 Task: Set up a reminder for the blood donation drive.
Action: Mouse moved to (156, 246)
Screenshot: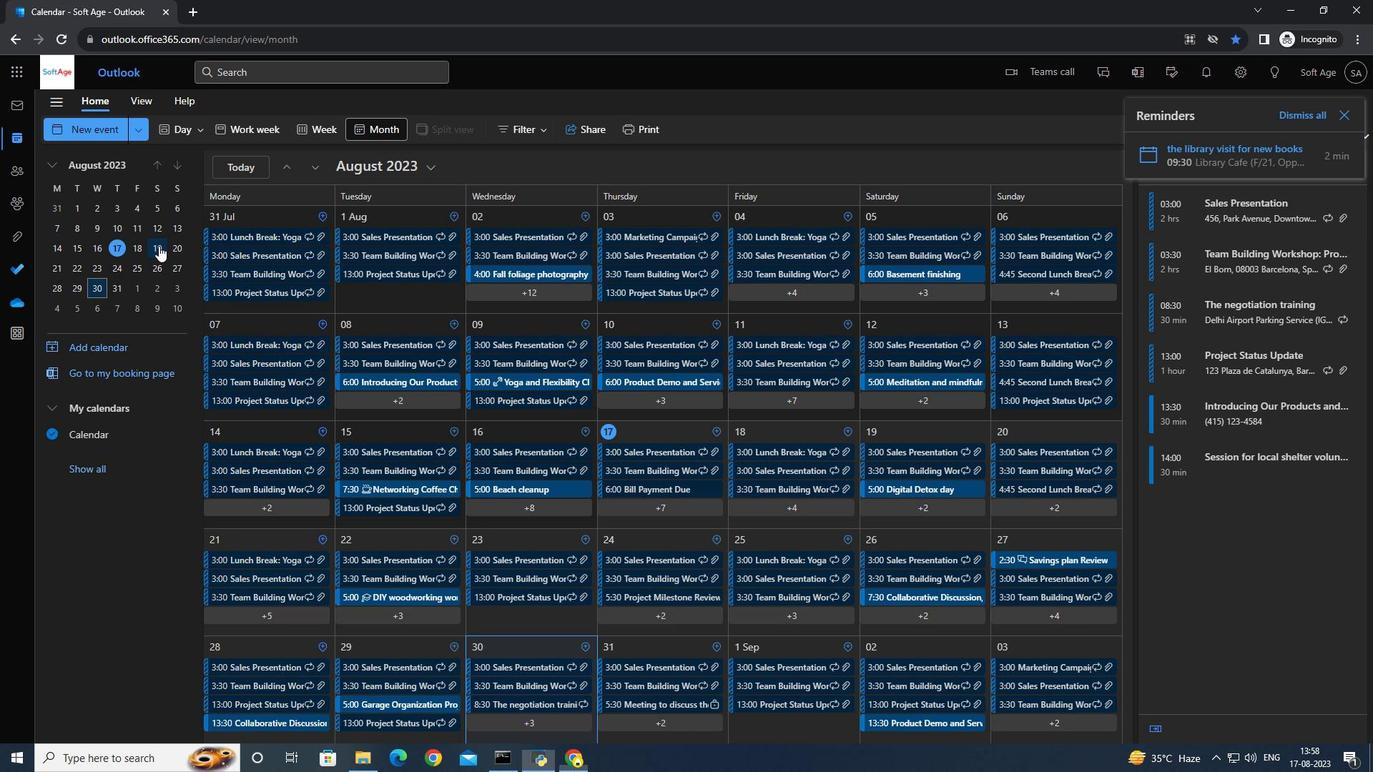 
Action: Mouse pressed left at (156, 246)
Screenshot: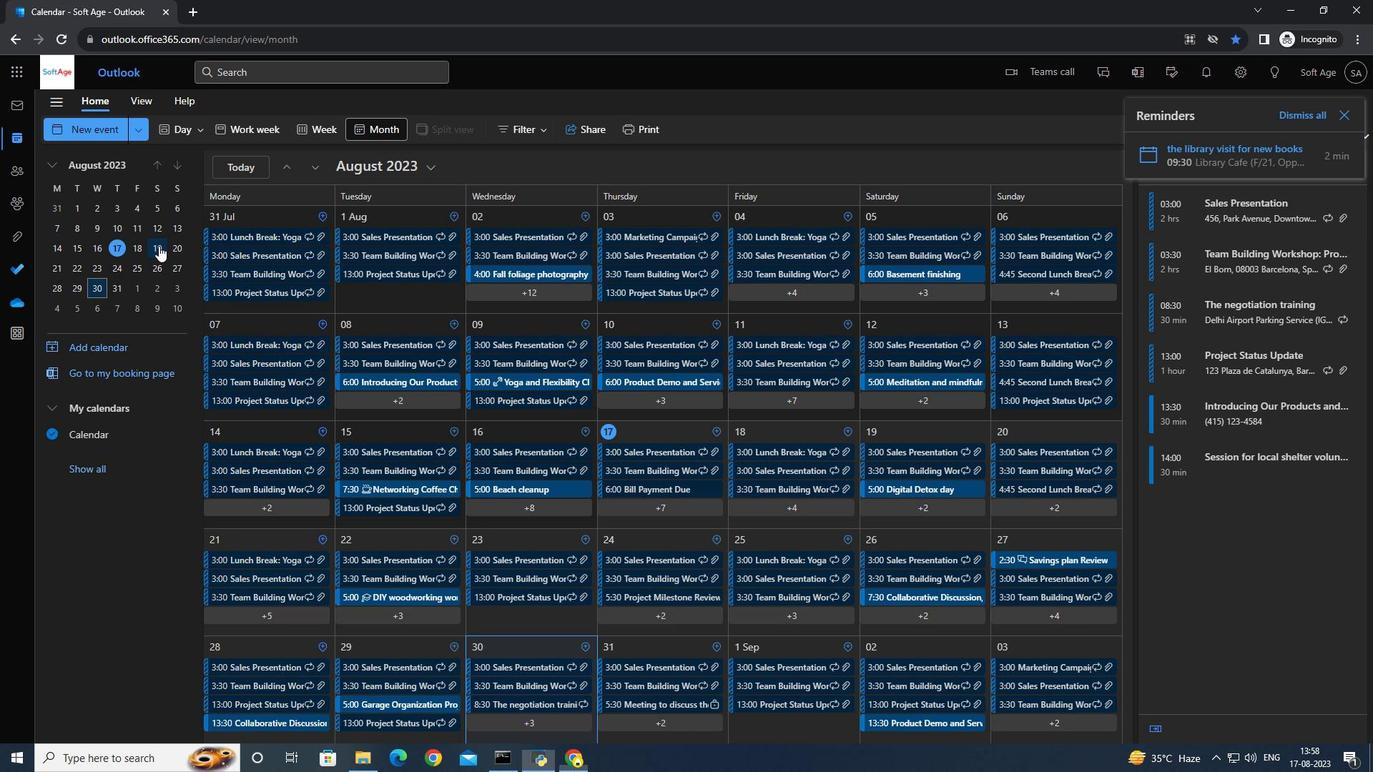 
Action: Mouse moved to (92, 130)
Screenshot: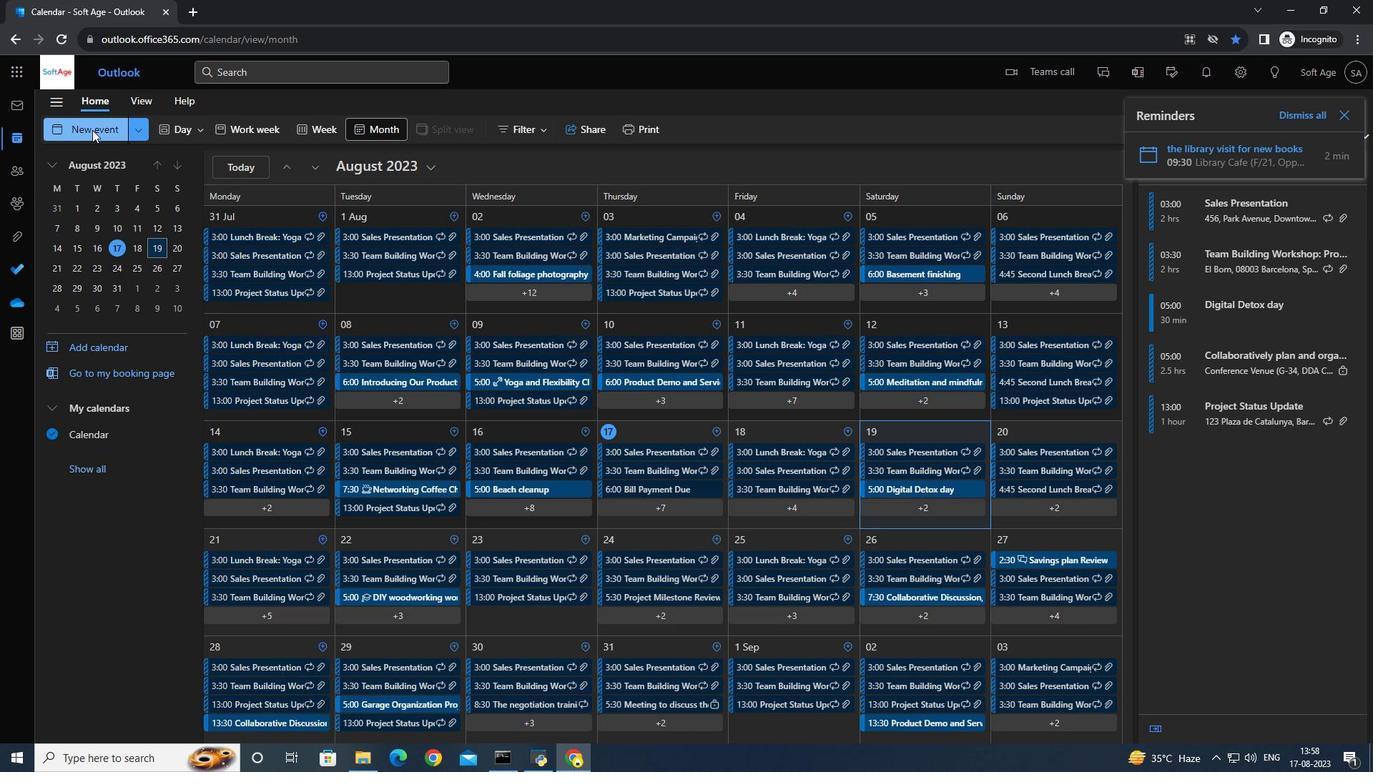 
Action: Mouse pressed left at (92, 130)
Screenshot: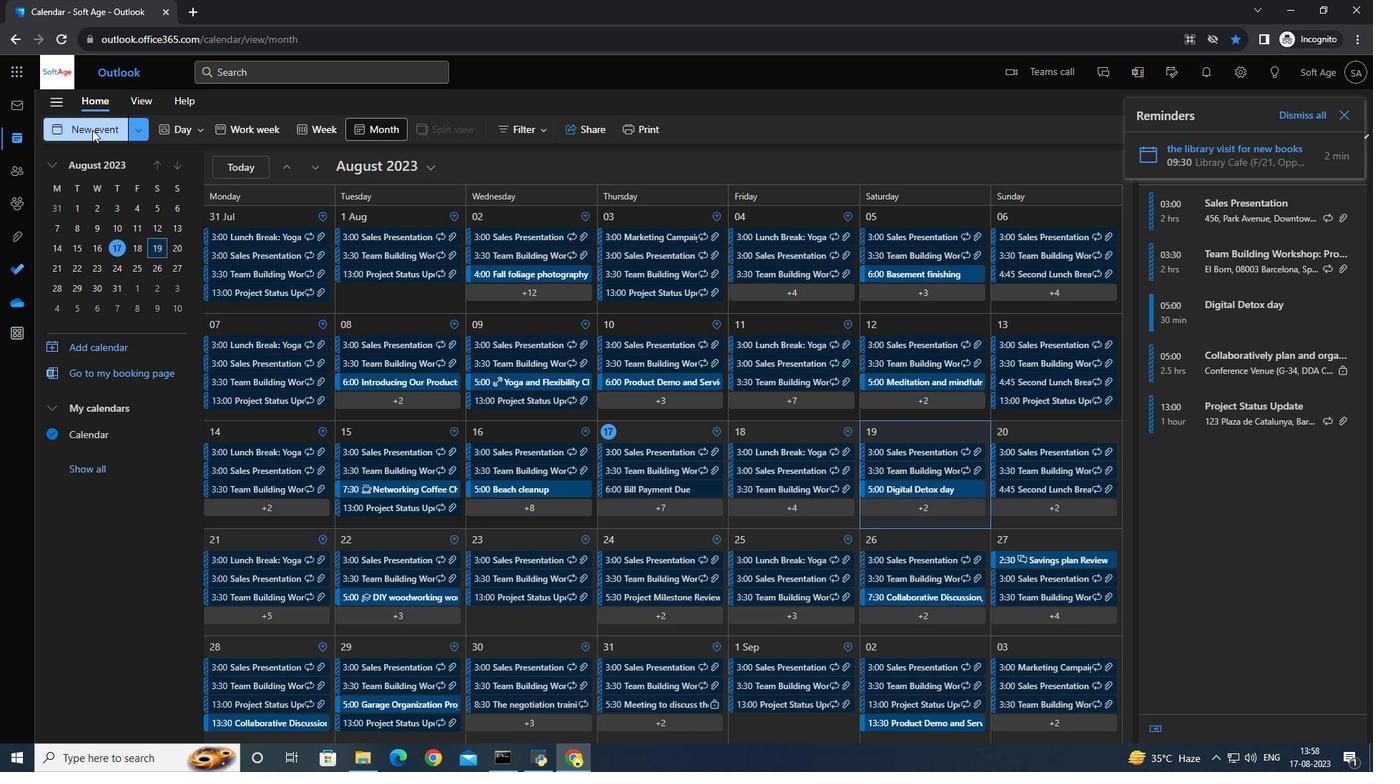 
Action: Mouse moved to (391, 201)
Screenshot: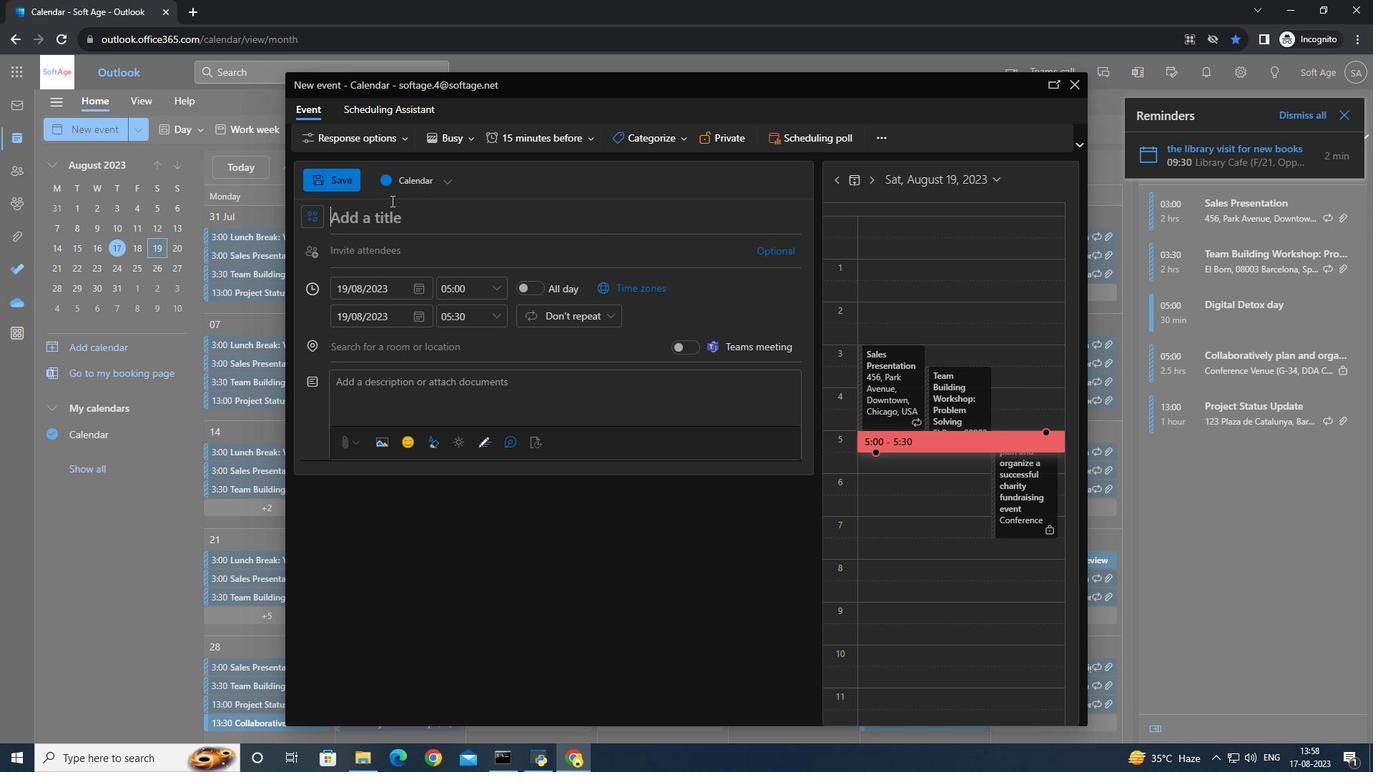 
Action: Key pressed <Key.caps_lock>B<Key.caps_lock>lood<Key.space>donation<Key.space><Key.caps_lock>D<Key.caps_lock>rive
Screenshot: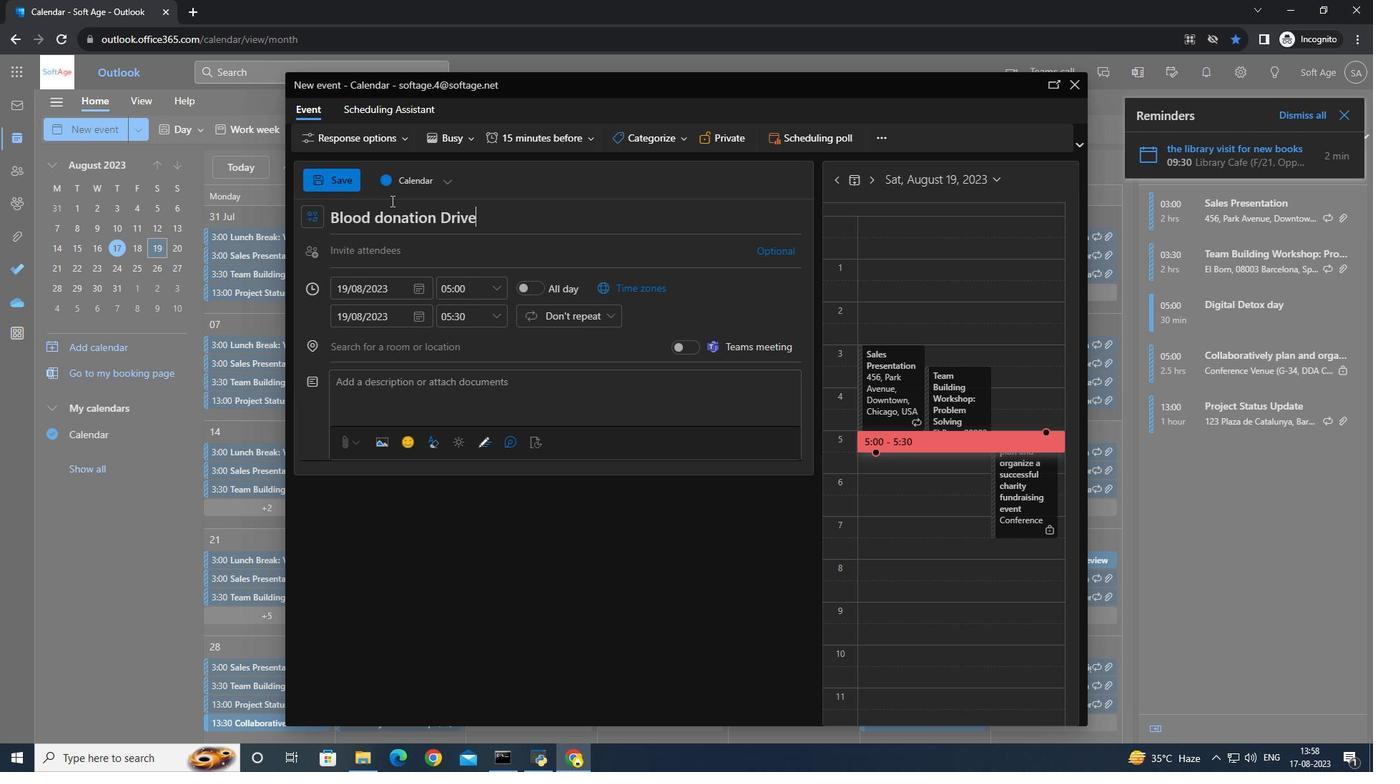 
Action: Mouse moved to (471, 296)
Screenshot: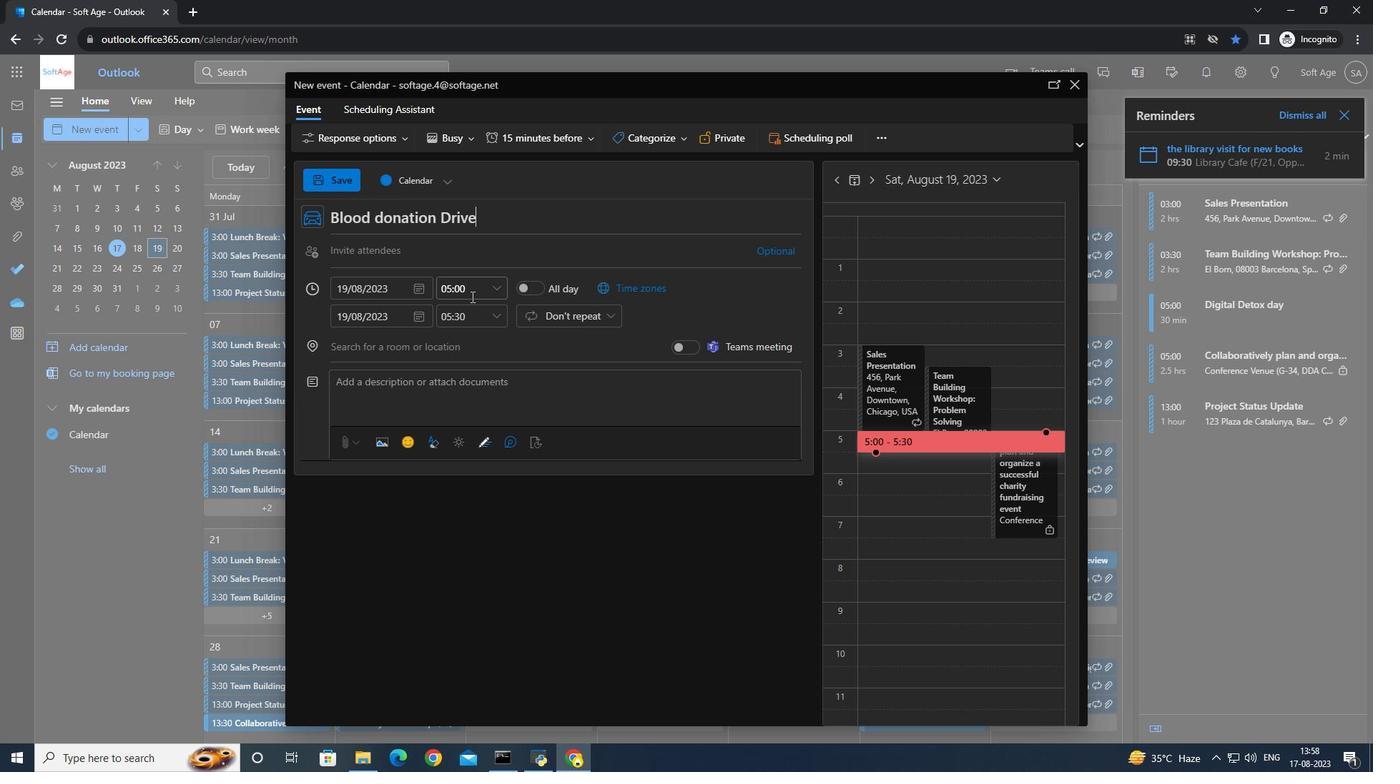 
Action: Mouse pressed left at (471, 296)
Screenshot: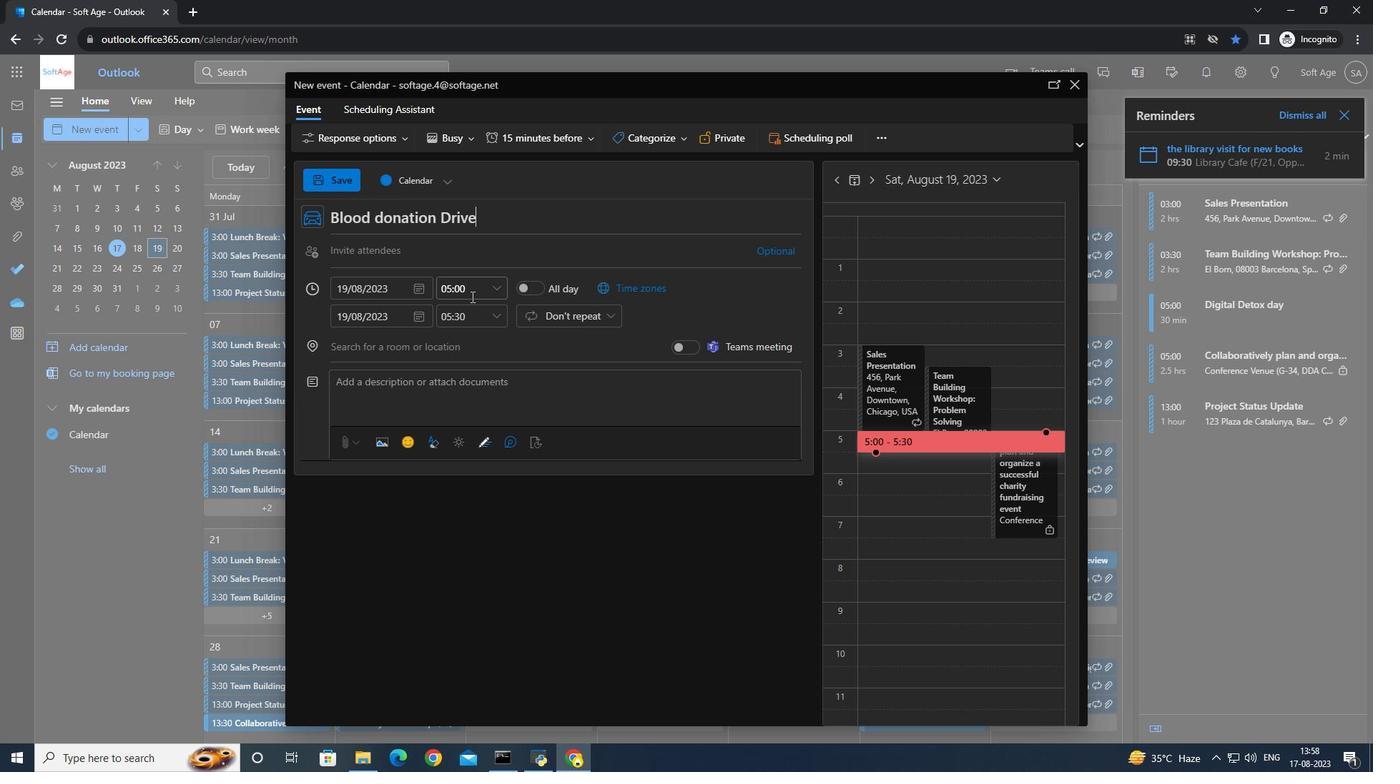 
Action: Mouse moved to (505, 290)
Screenshot: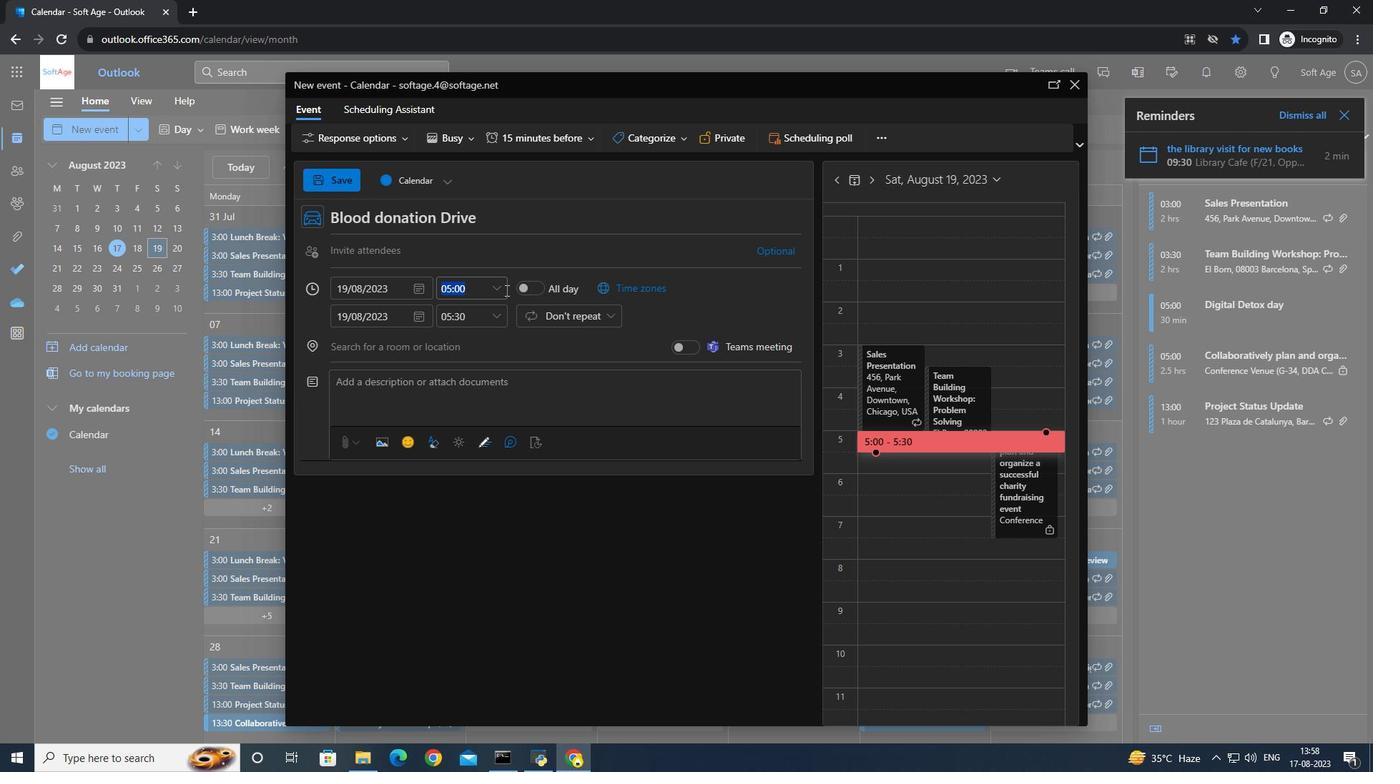 
Action: Mouse pressed left at (505, 290)
Screenshot: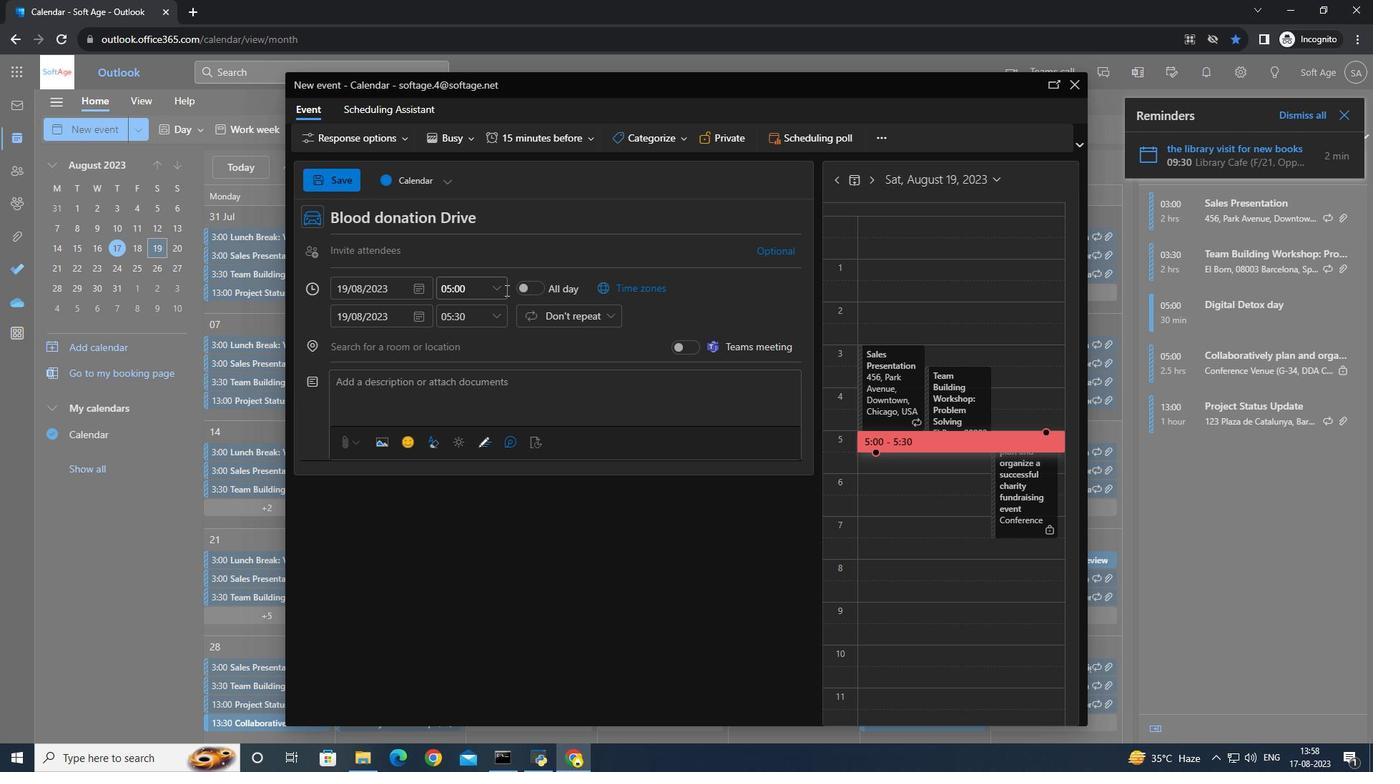 
Action: Mouse moved to (518, 281)
Screenshot: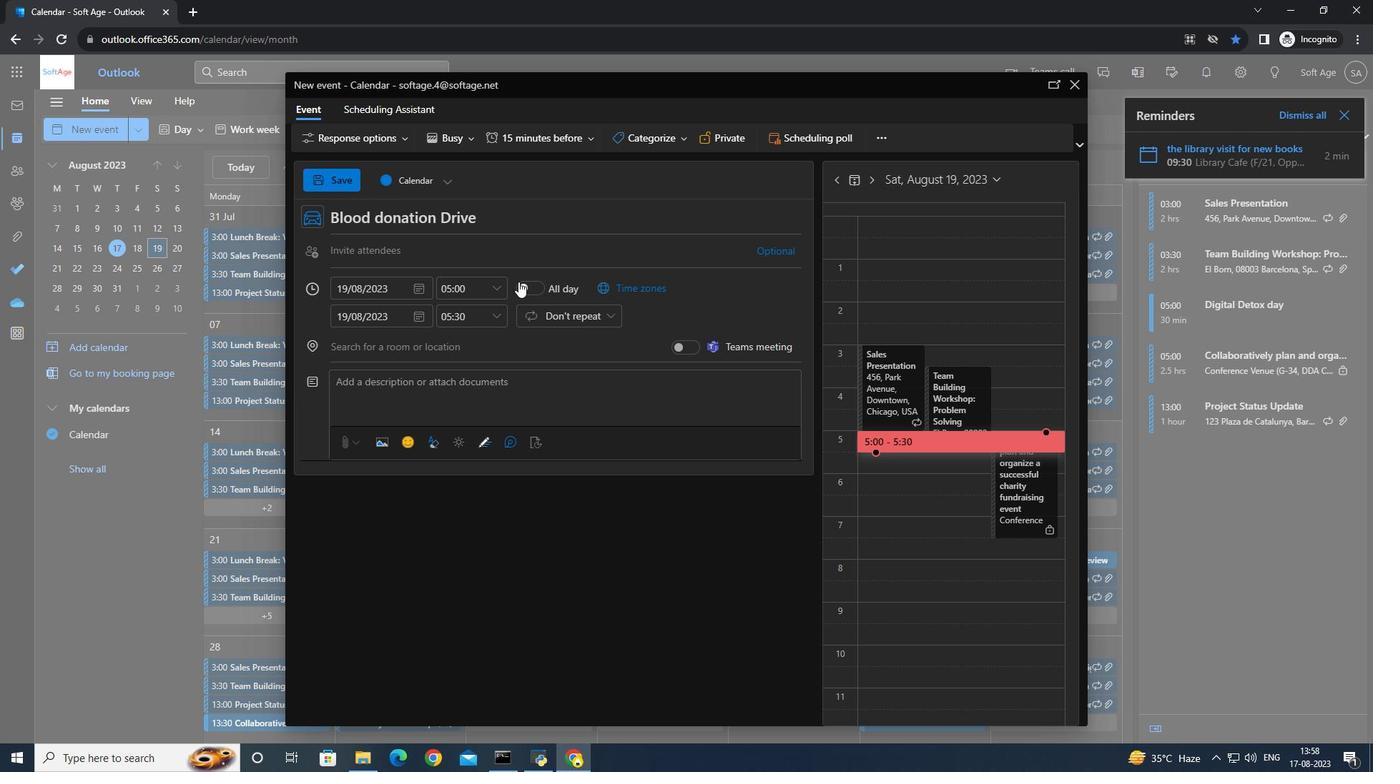 
Action: Mouse pressed left at (518, 281)
Screenshot: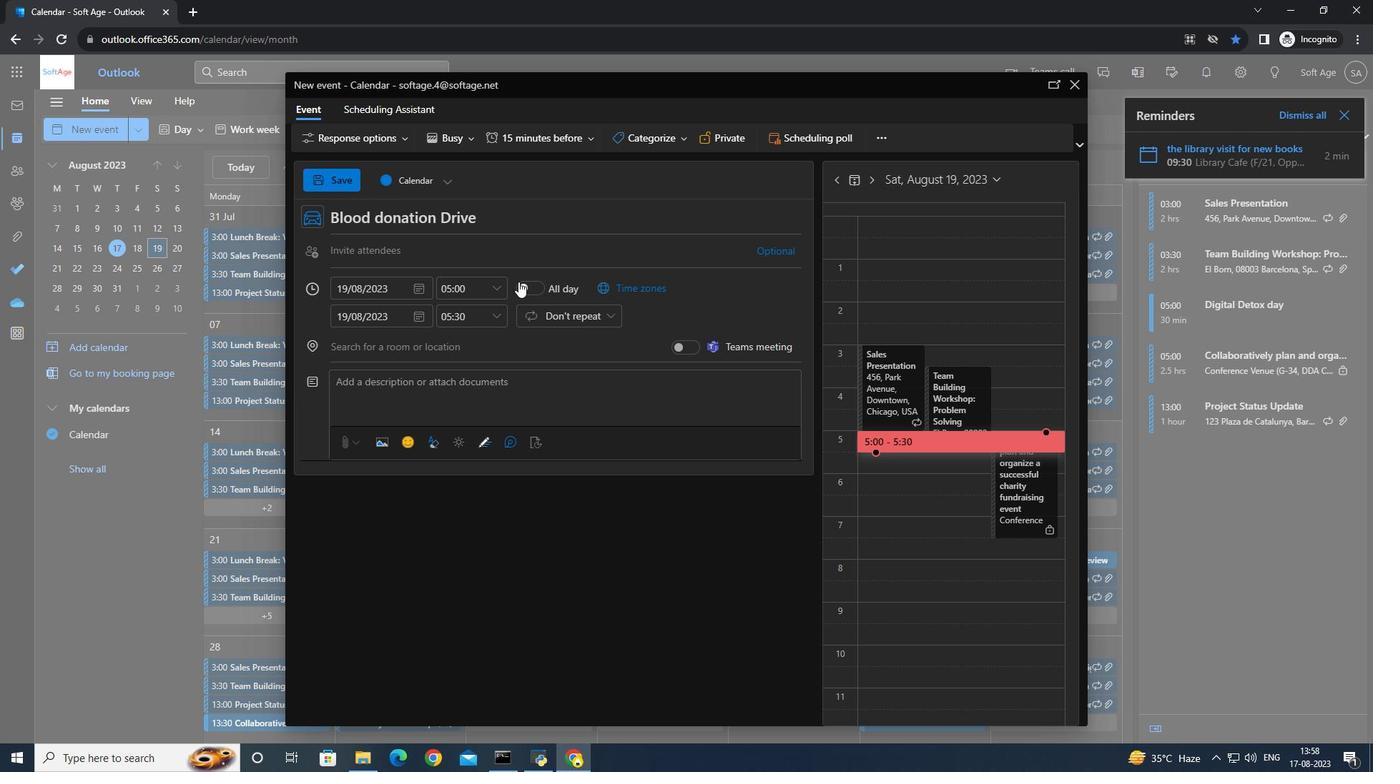 
Action: Mouse moved to (494, 287)
Screenshot: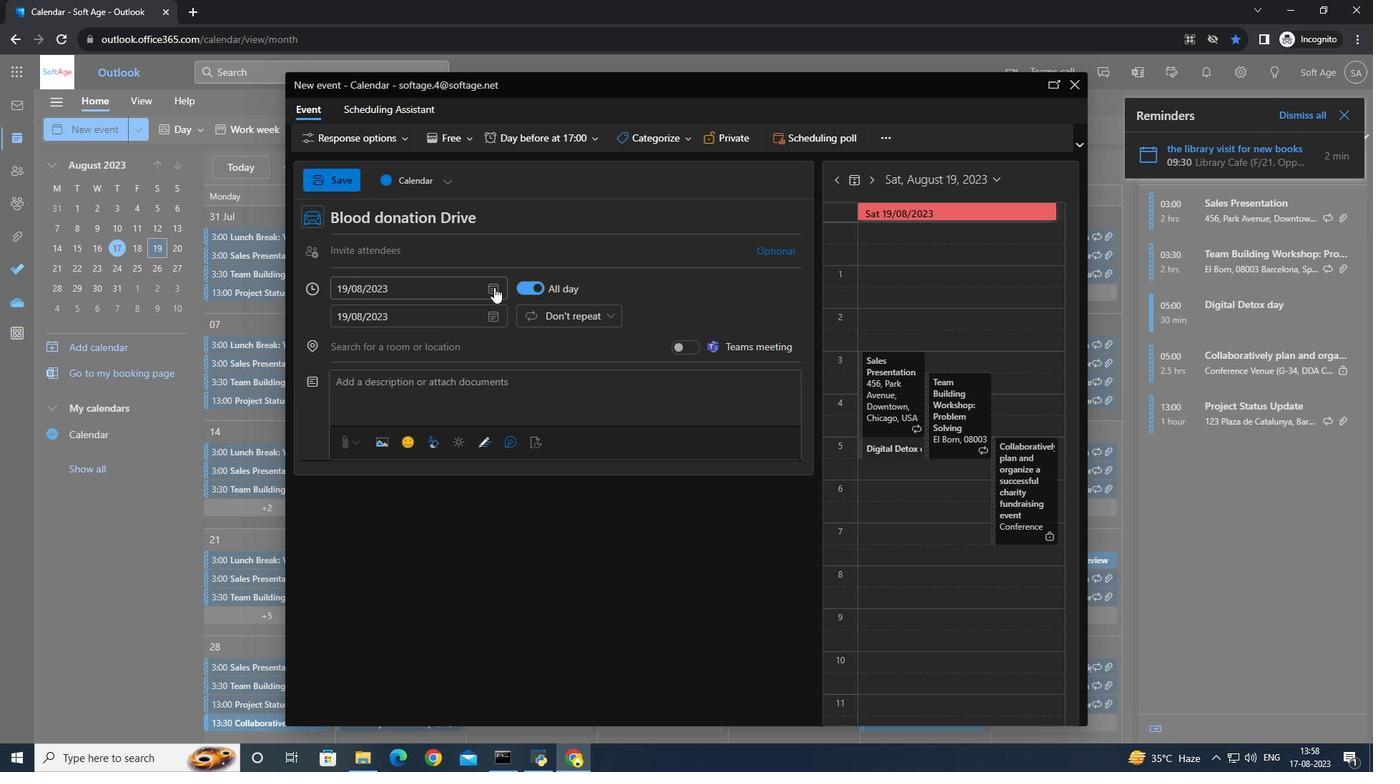 
Action: Mouse pressed left at (494, 287)
Screenshot: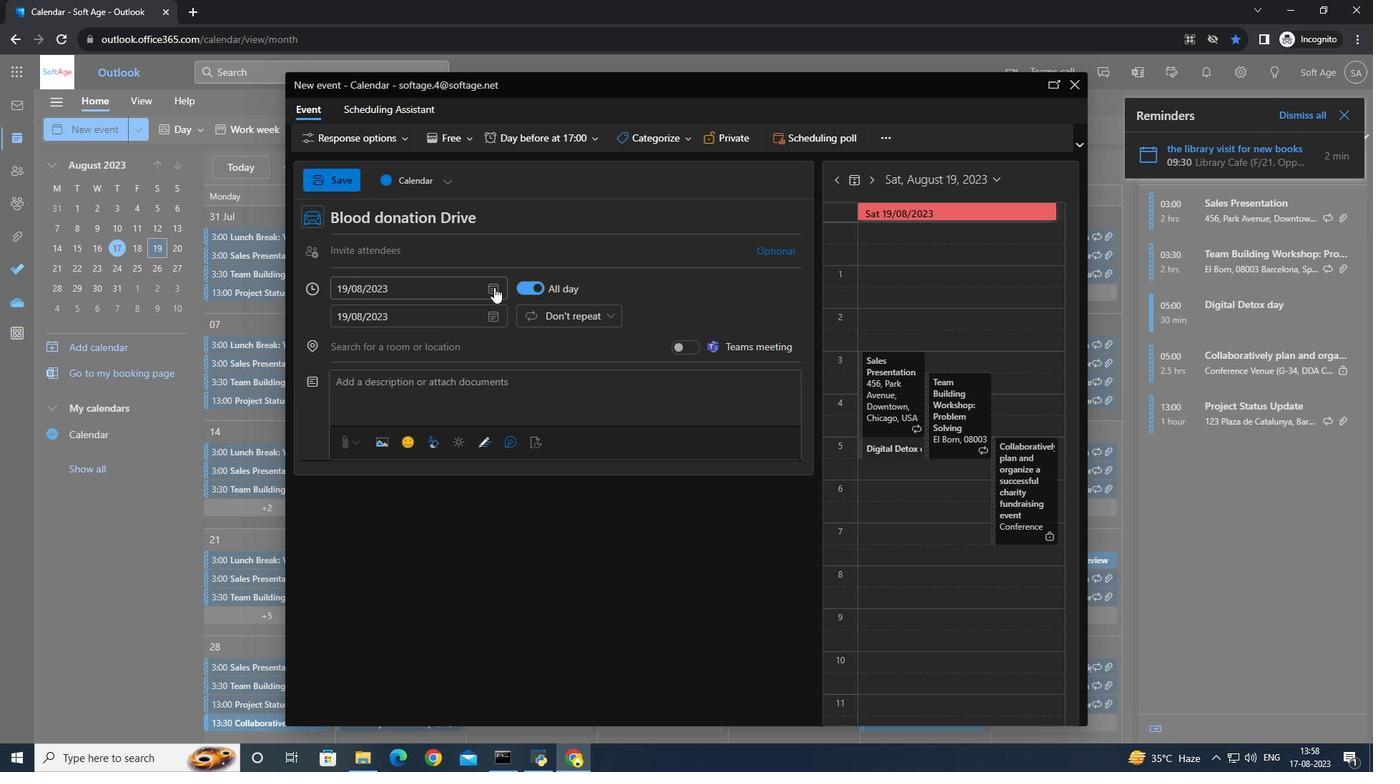 
Action: Mouse moved to (530, 286)
Screenshot: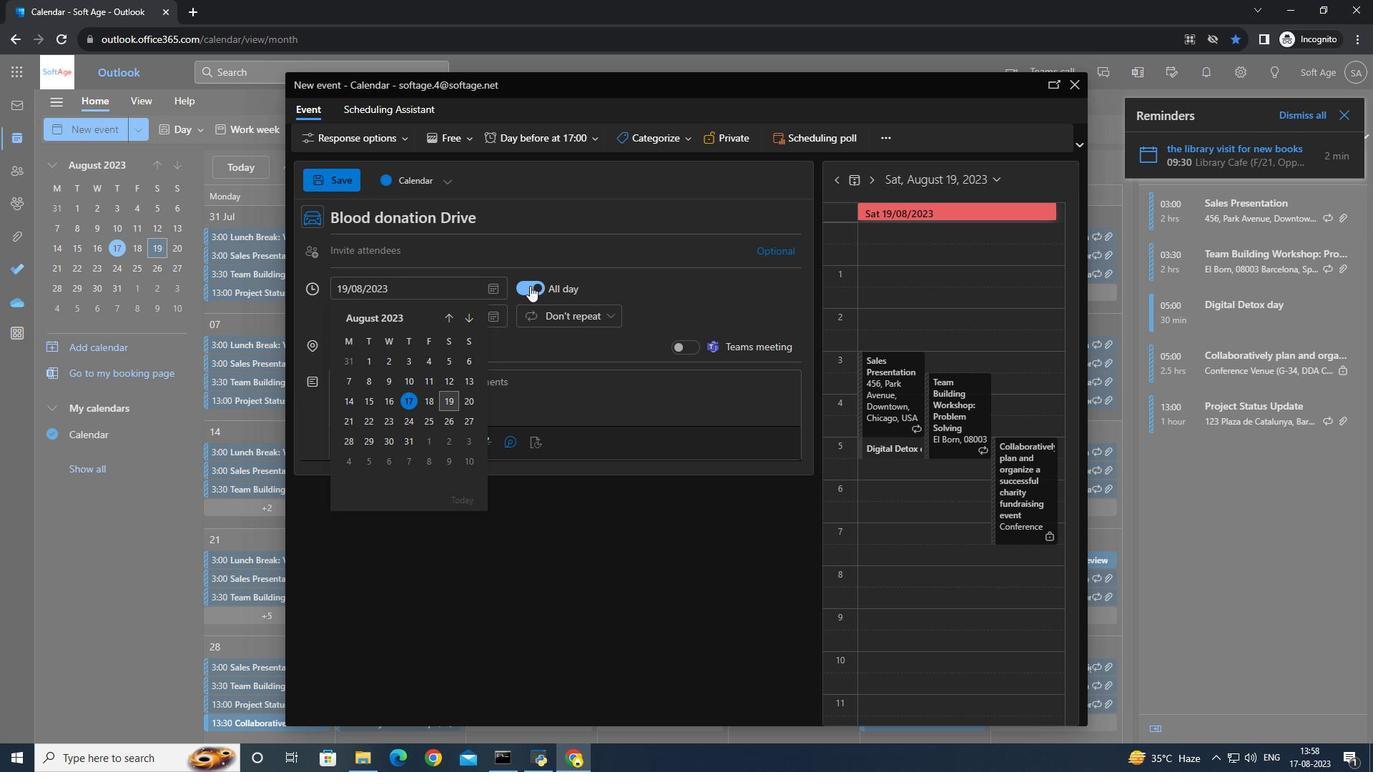 
Action: Mouse pressed left at (530, 286)
Screenshot: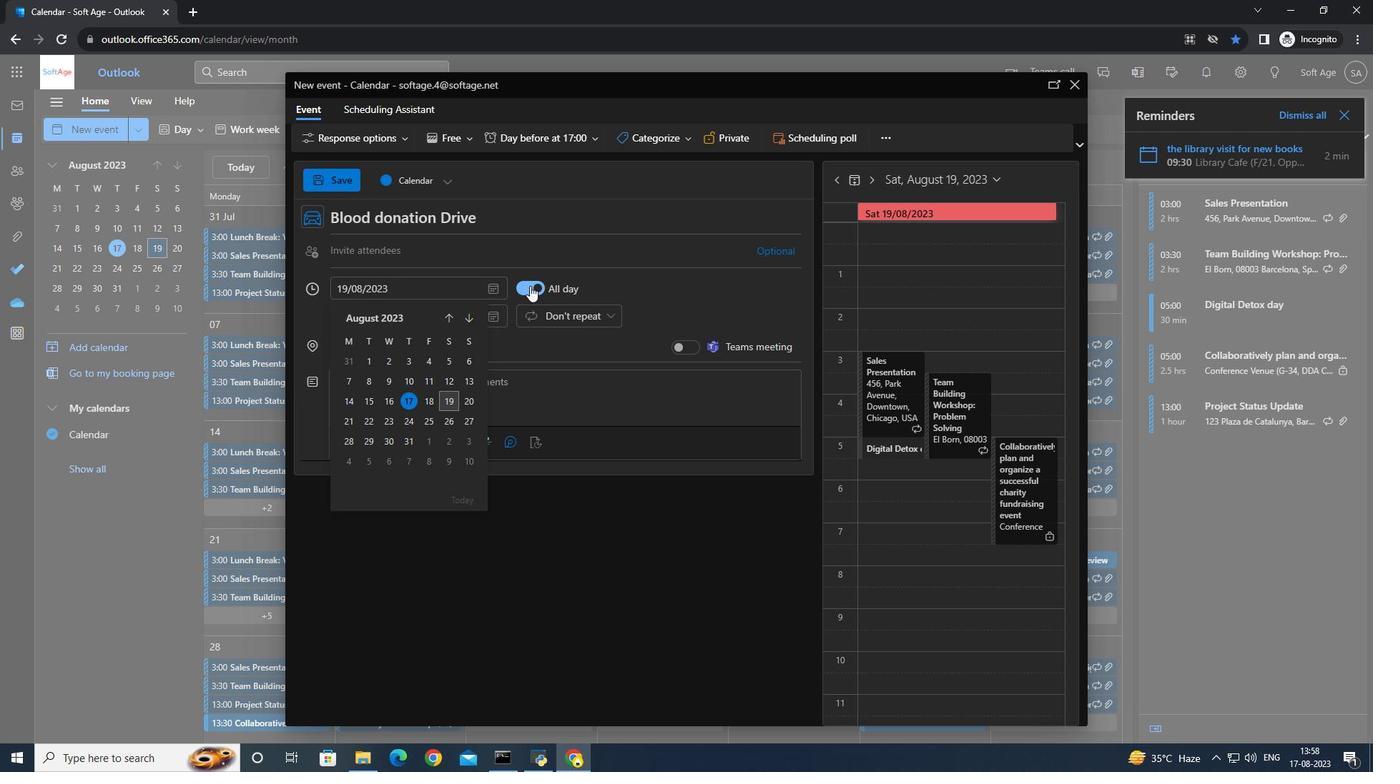 
Action: Mouse moved to (484, 287)
Screenshot: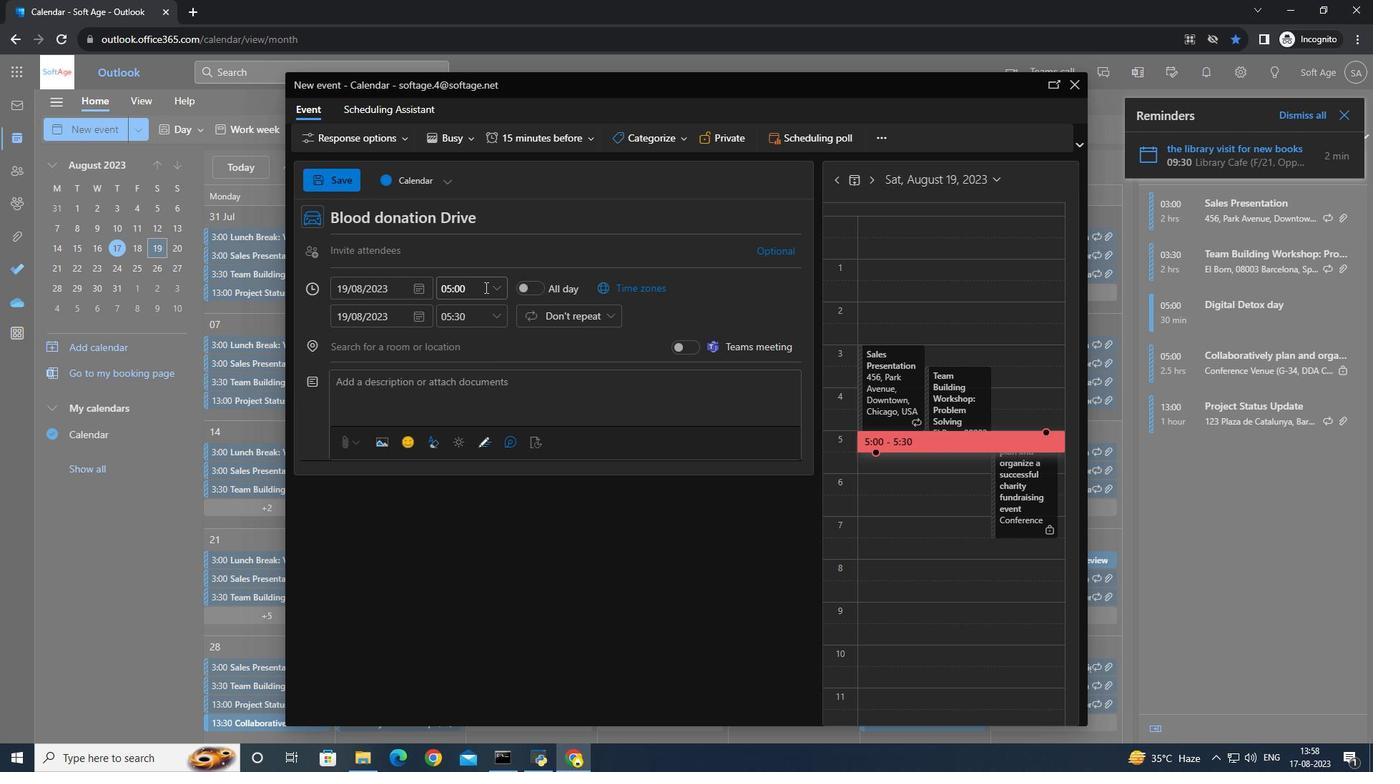 
Action: Mouse pressed left at (484, 287)
Screenshot: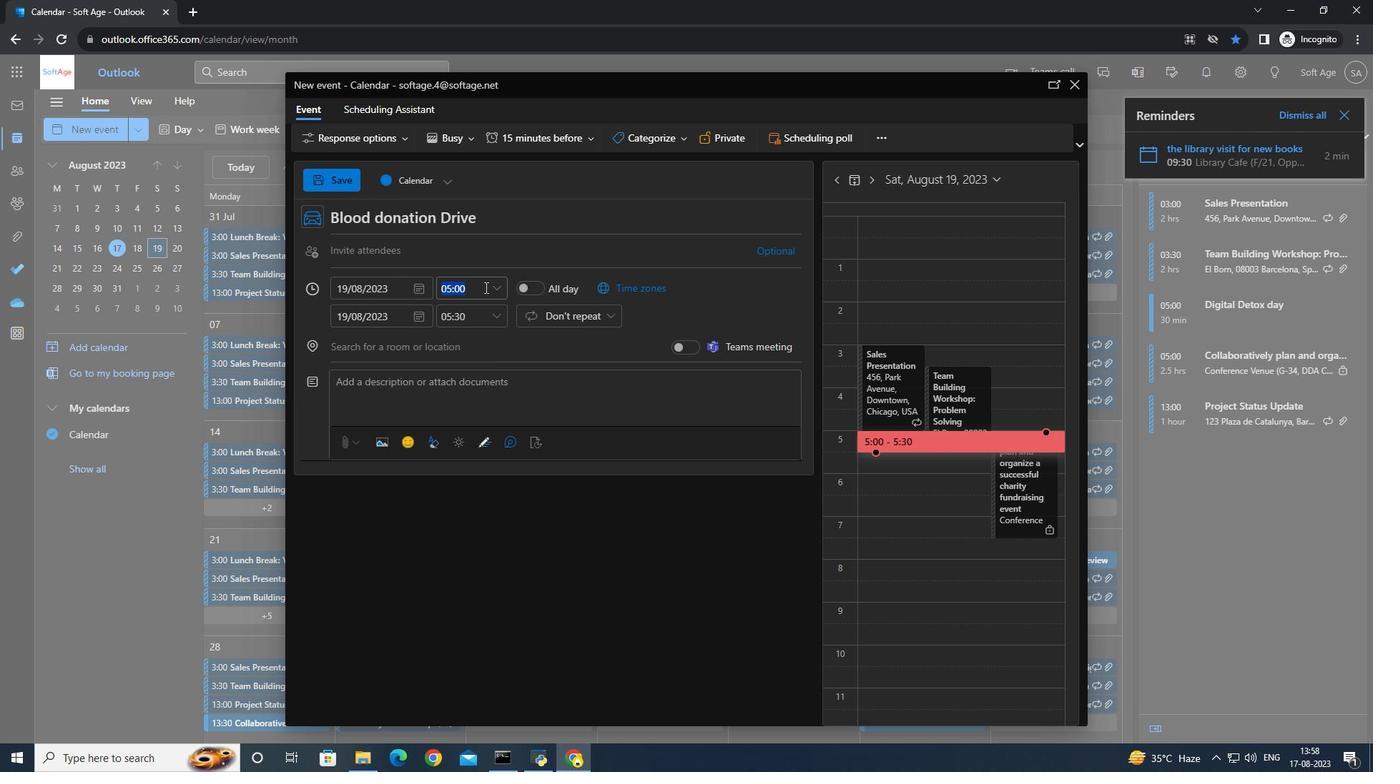 
Action: Mouse moved to (505, 286)
Screenshot: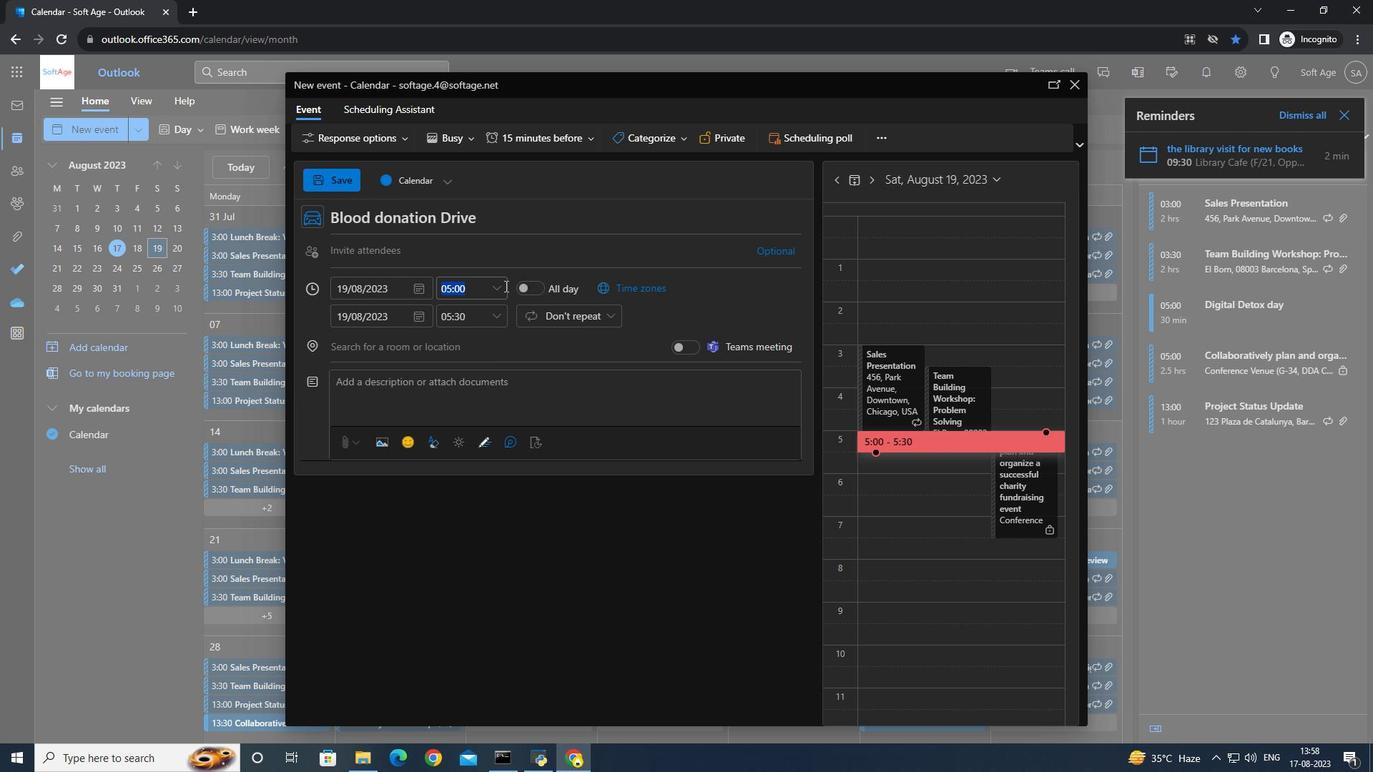 
Action: Mouse pressed left at (505, 286)
Screenshot: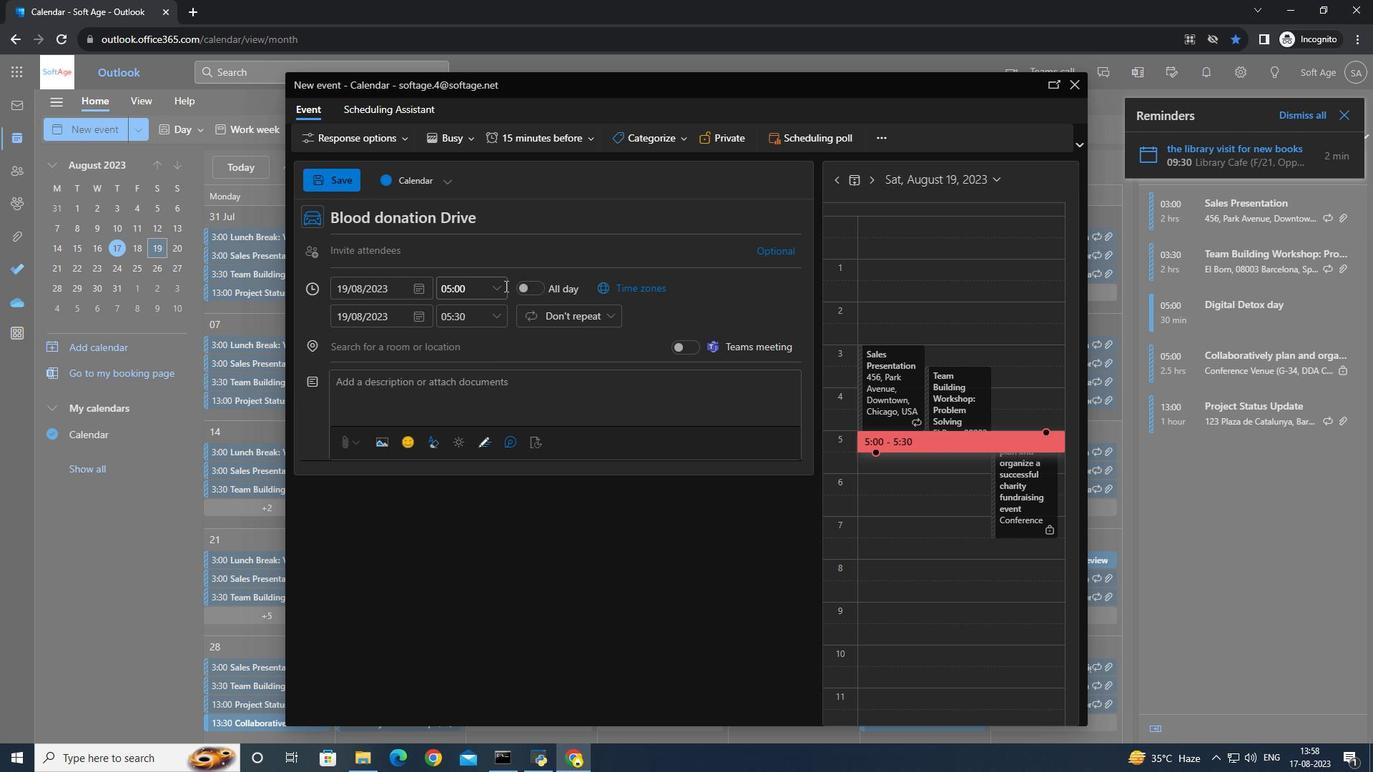 
Action: Mouse moved to (500, 287)
Screenshot: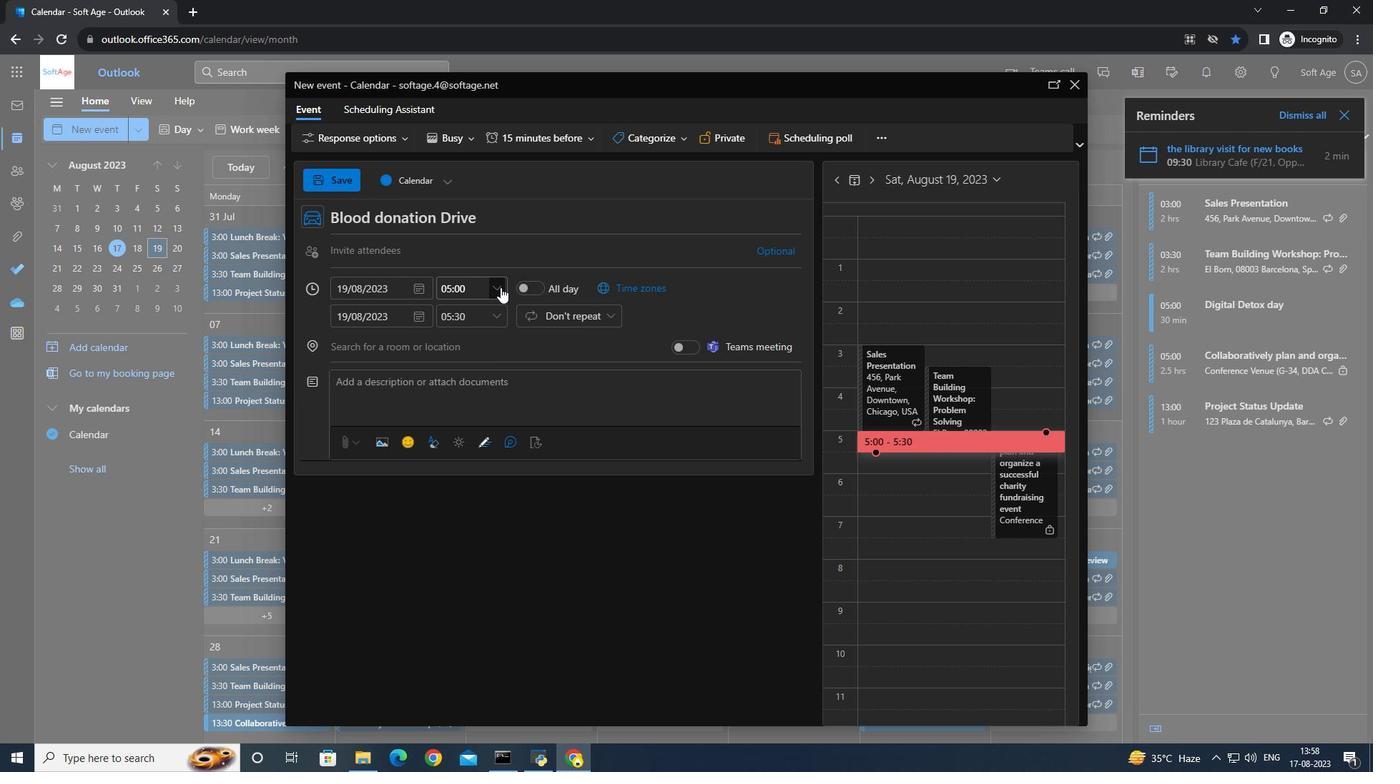 
Action: Mouse pressed left at (500, 287)
Screenshot: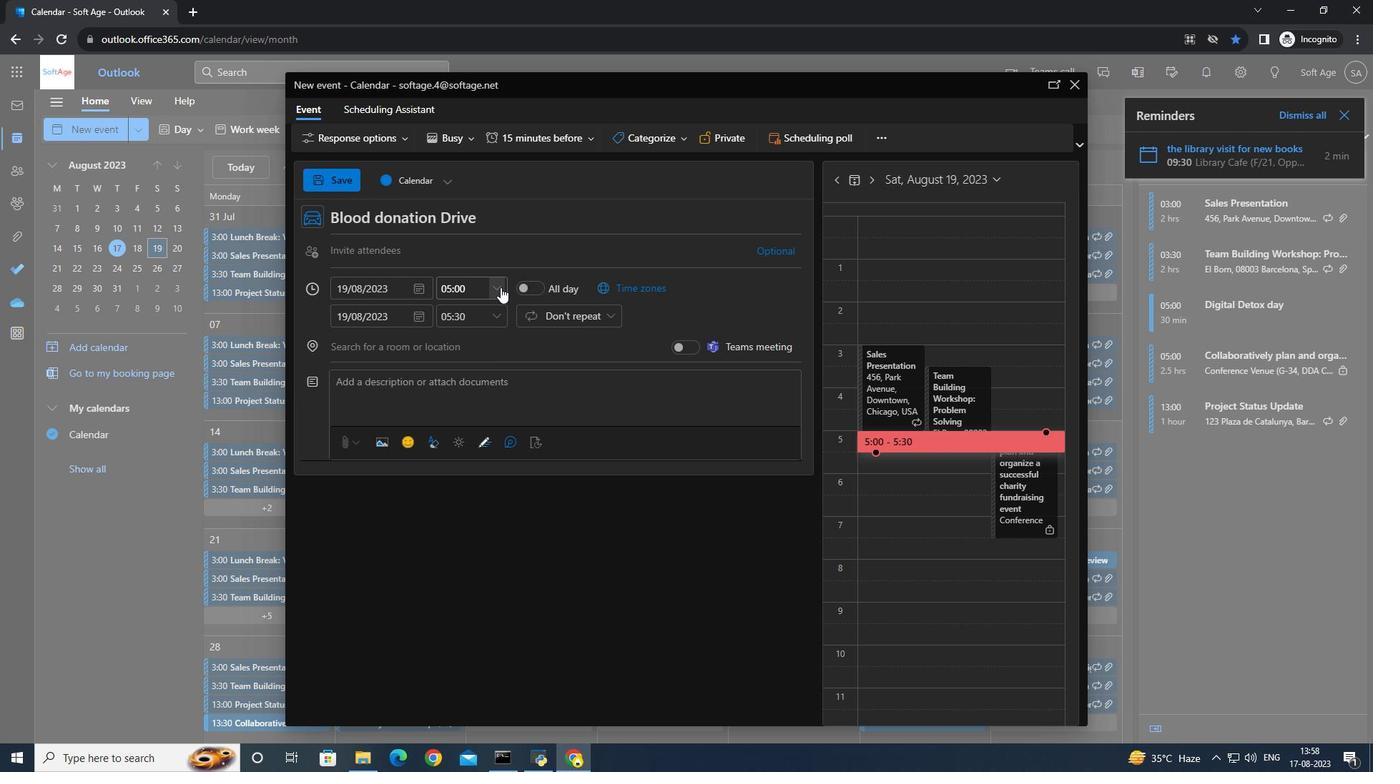 
Action: Mouse moved to (497, 356)
Screenshot: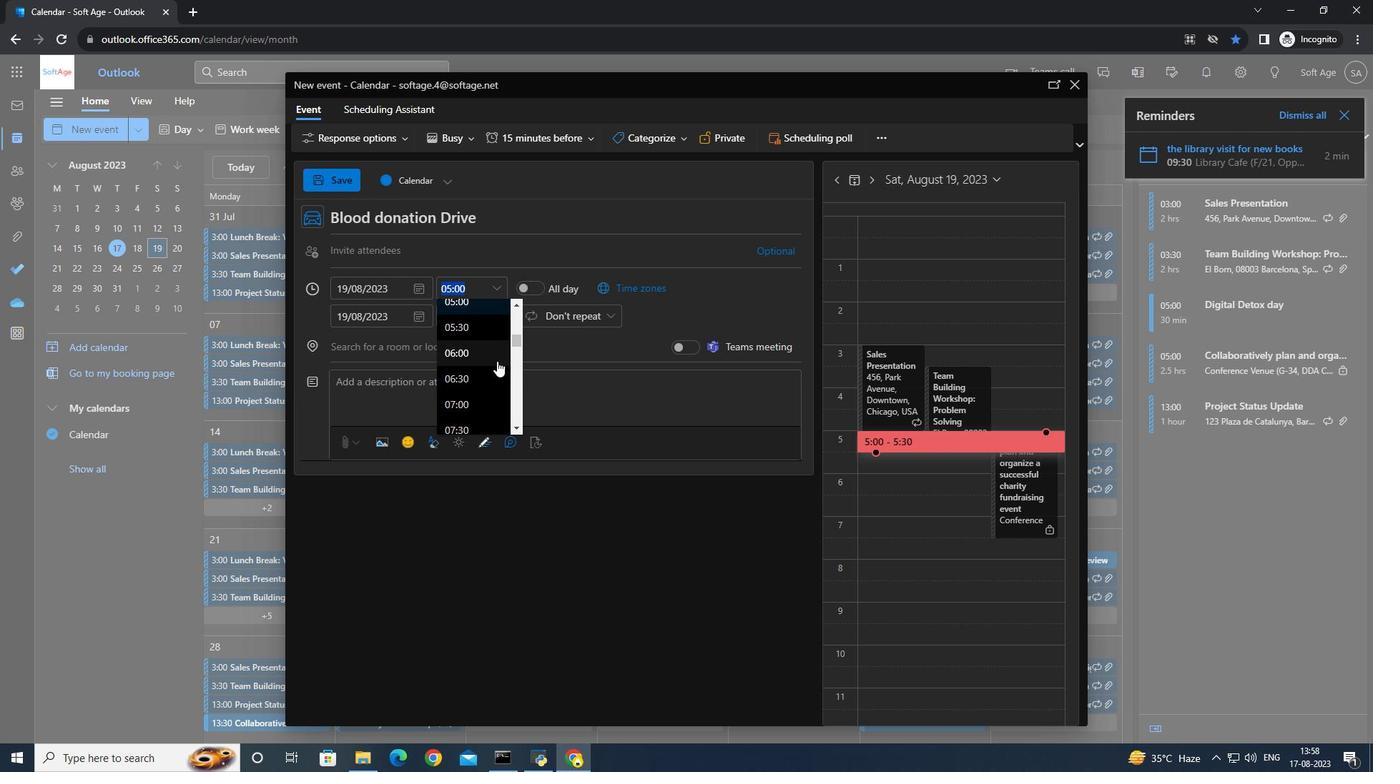 
Action: Mouse scrolled (497, 356) with delta (0, 0)
Screenshot: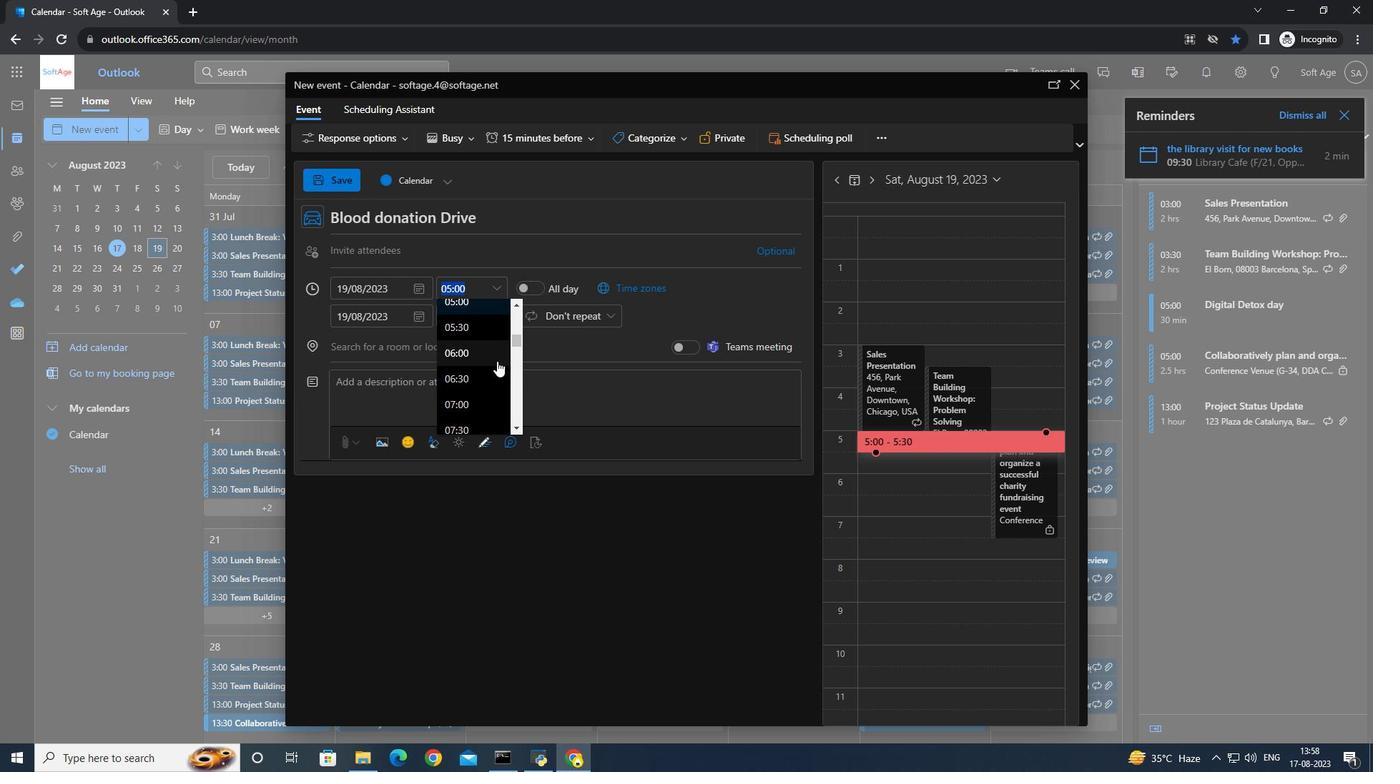 
Action: Mouse moved to (497, 358)
Screenshot: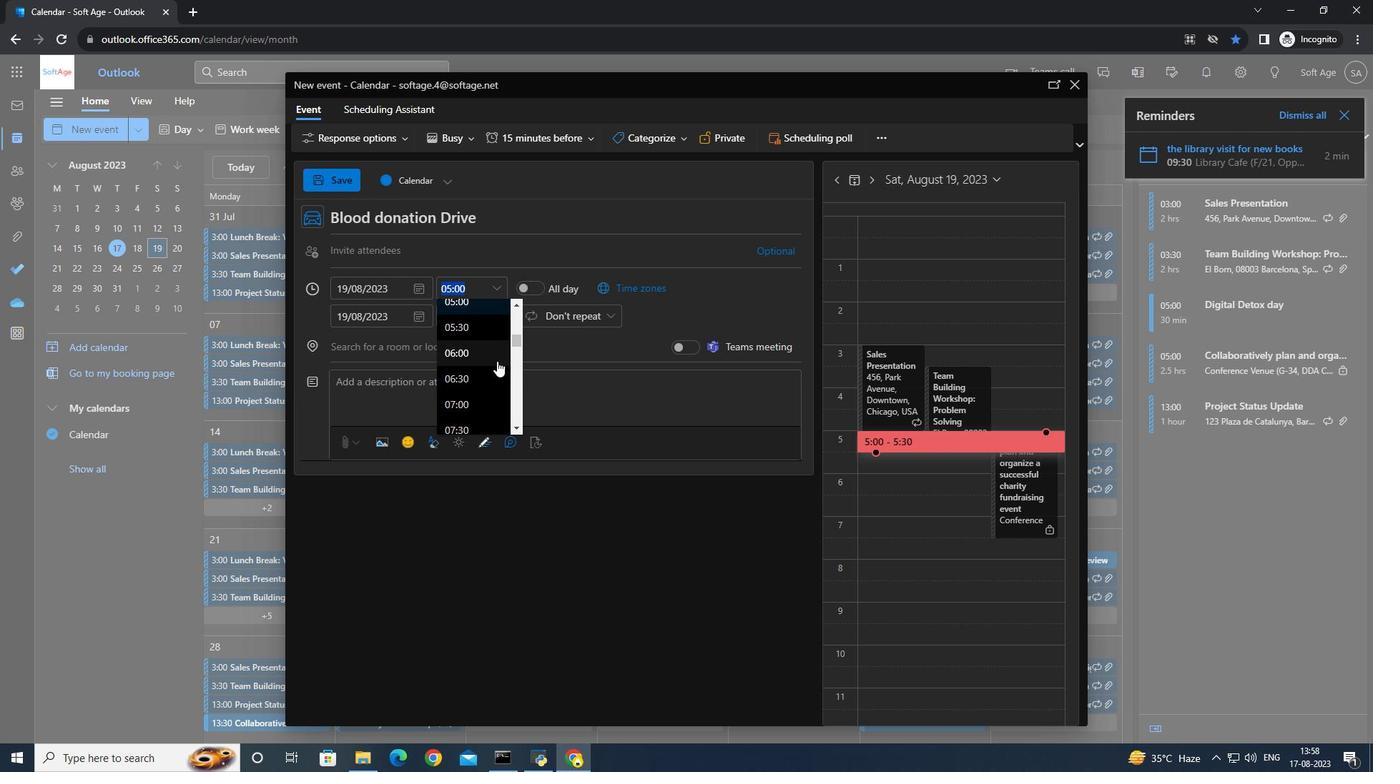 
Action: Mouse scrolled (497, 357) with delta (0, 0)
Screenshot: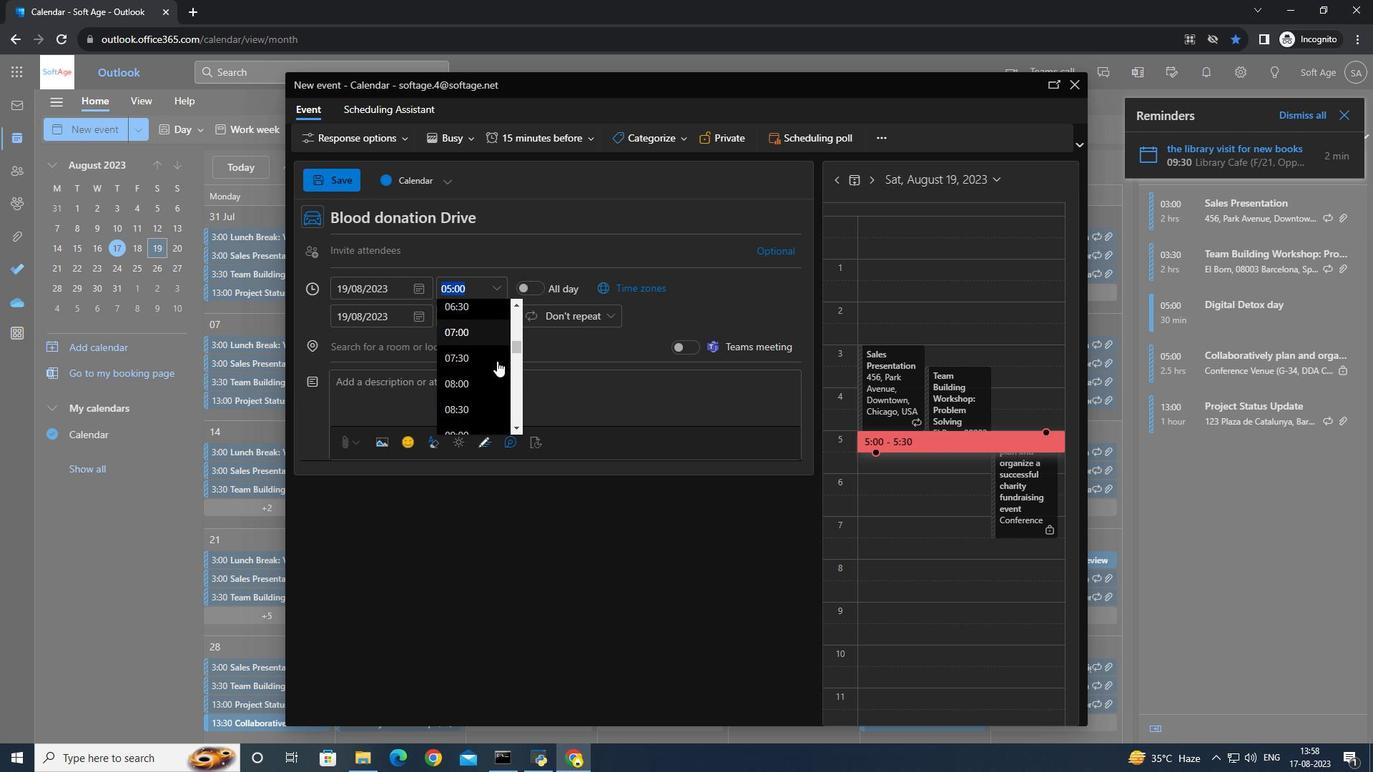 
Action: Mouse moved to (497, 360)
Screenshot: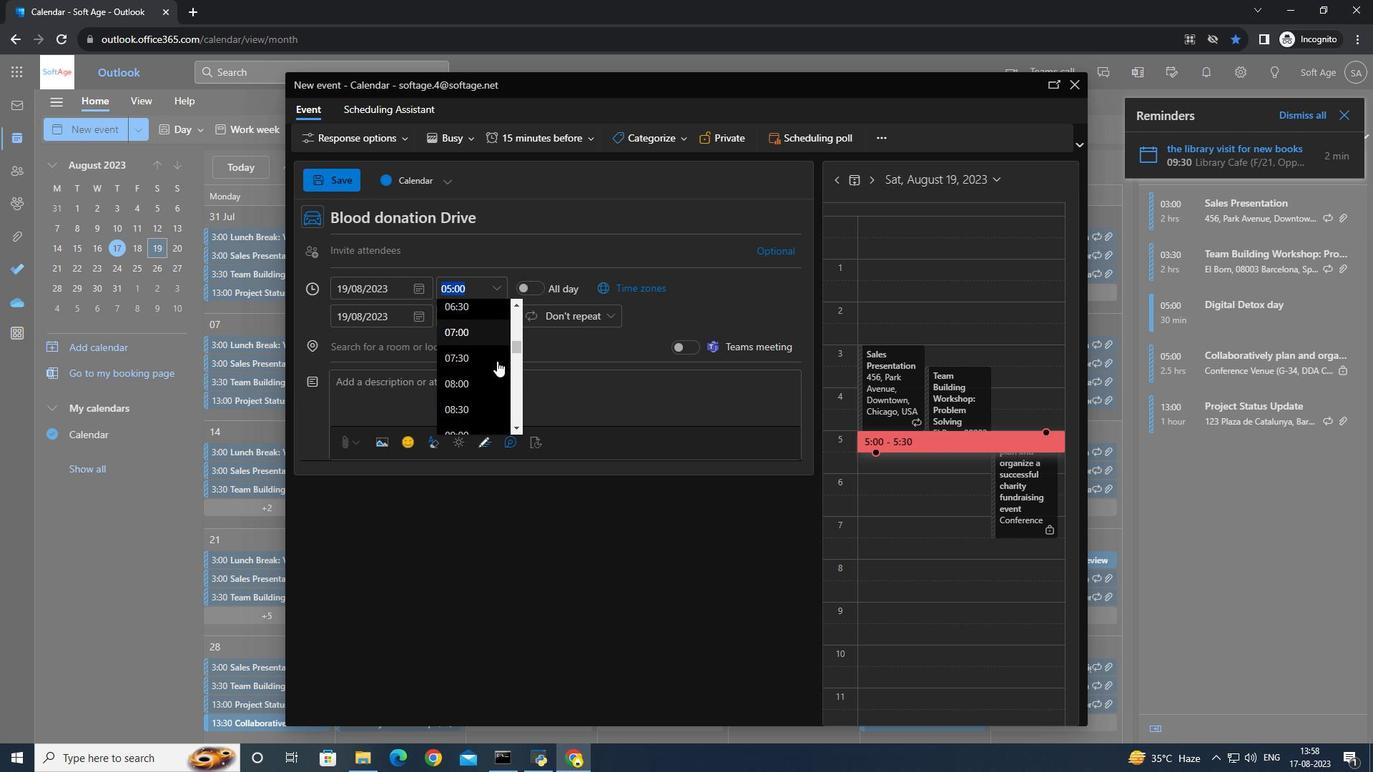 
Action: Mouse scrolled (497, 359) with delta (0, 0)
Screenshot: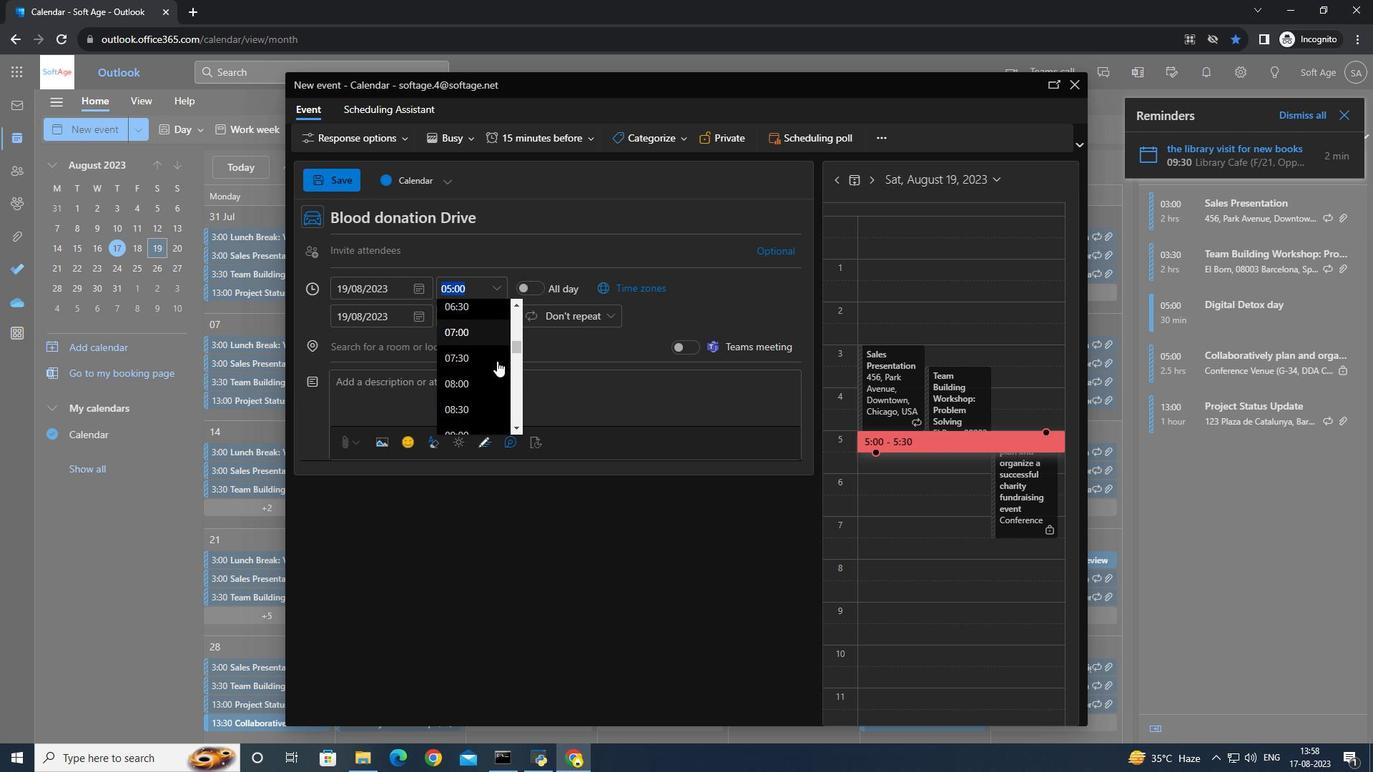 
Action: Mouse moved to (497, 361)
Screenshot: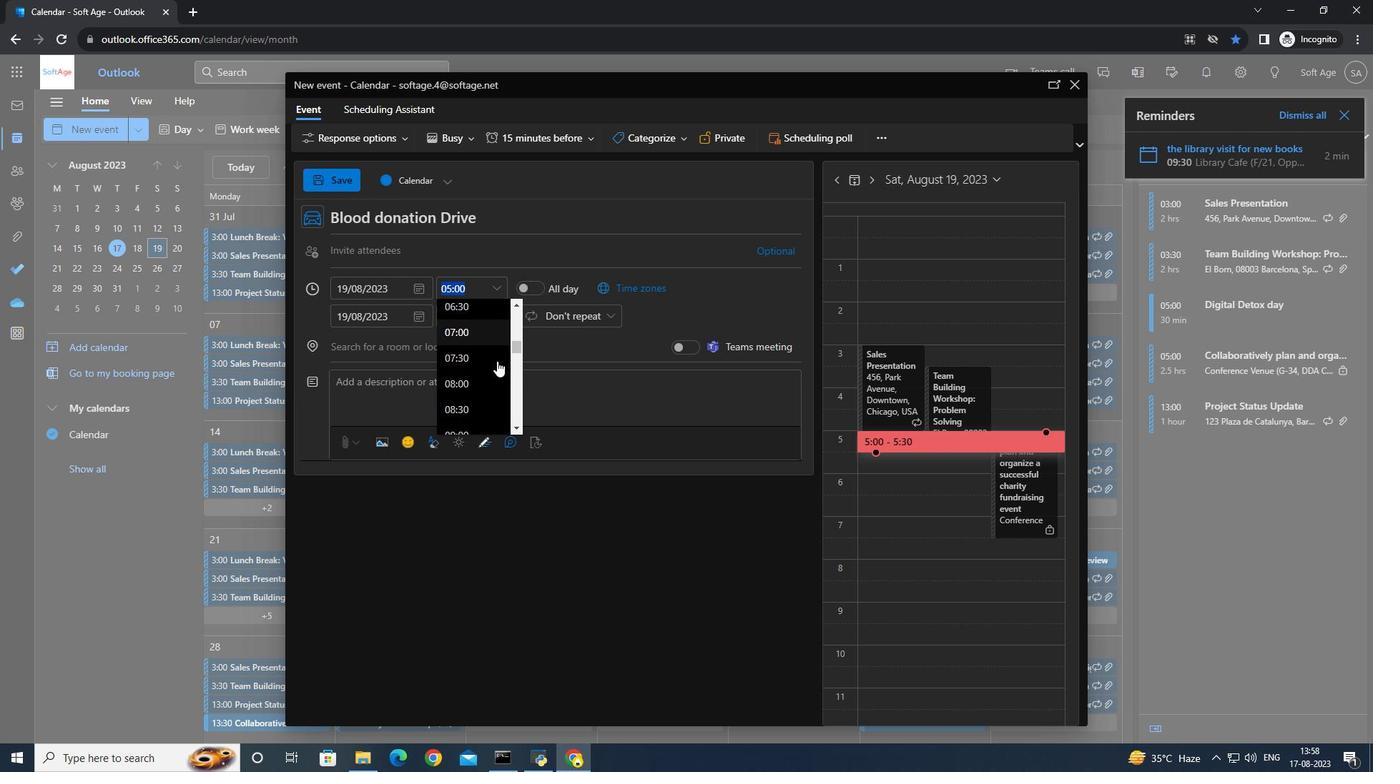 
Action: Mouse scrolled (497, 360) with delta (0, 0)
Screenshot: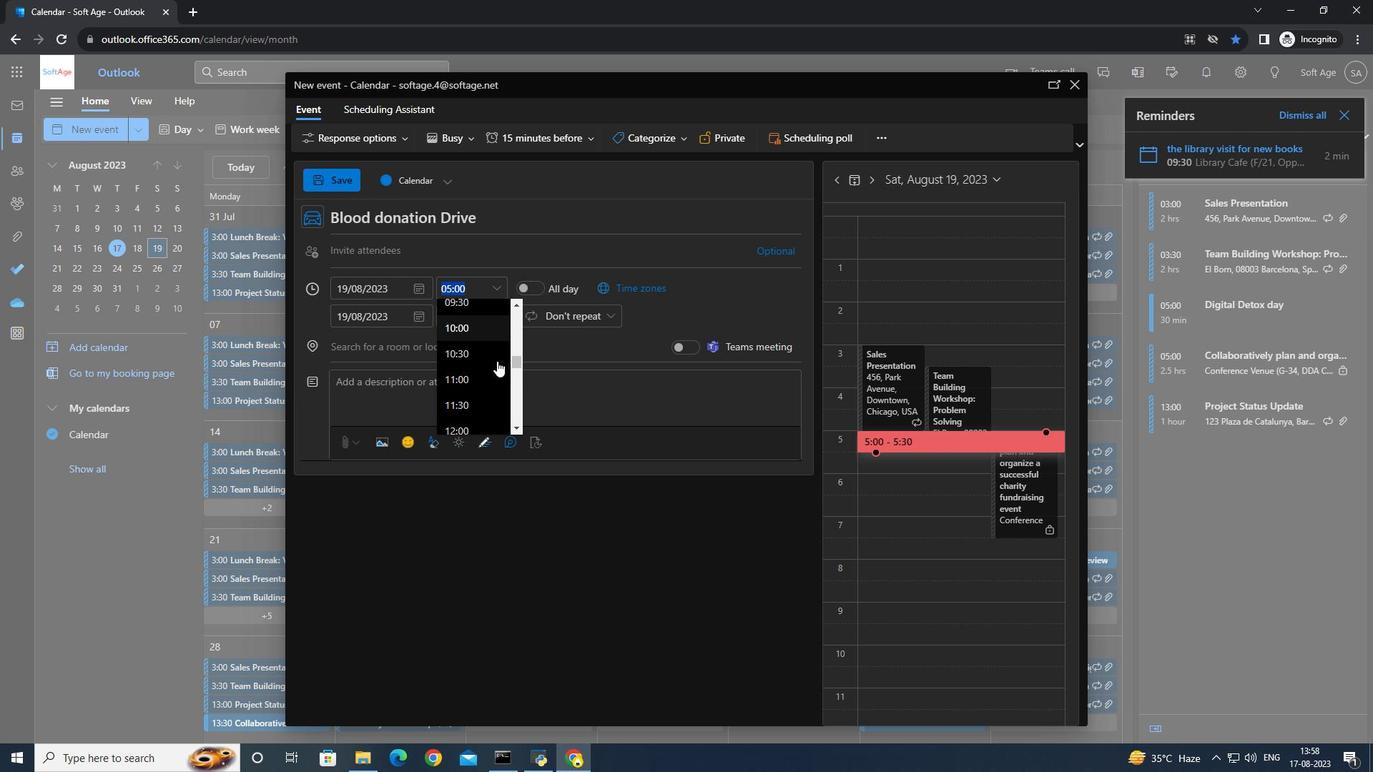 
Action: Mouse moved to (454, 378)
Screenshot: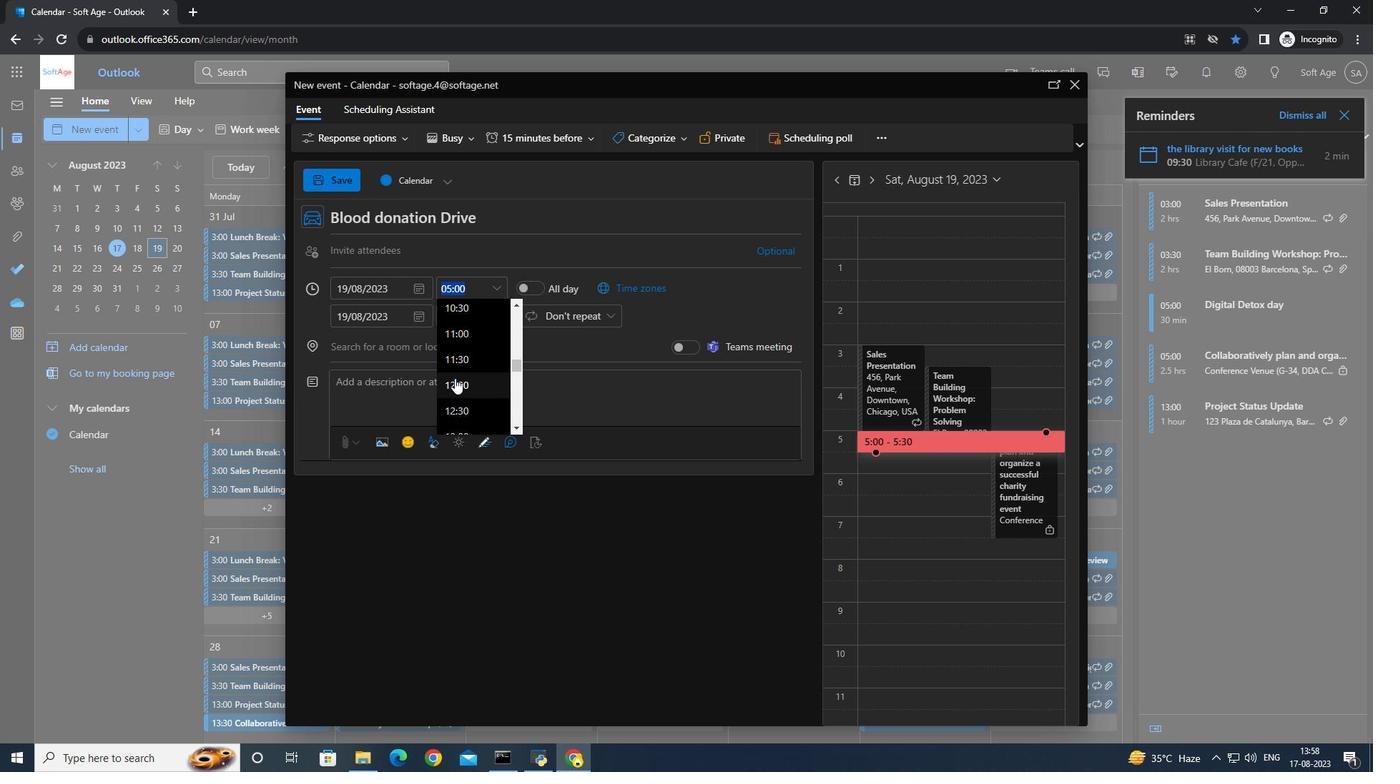 
Action: Mouse pressed left at (454, 378)
Screenshot: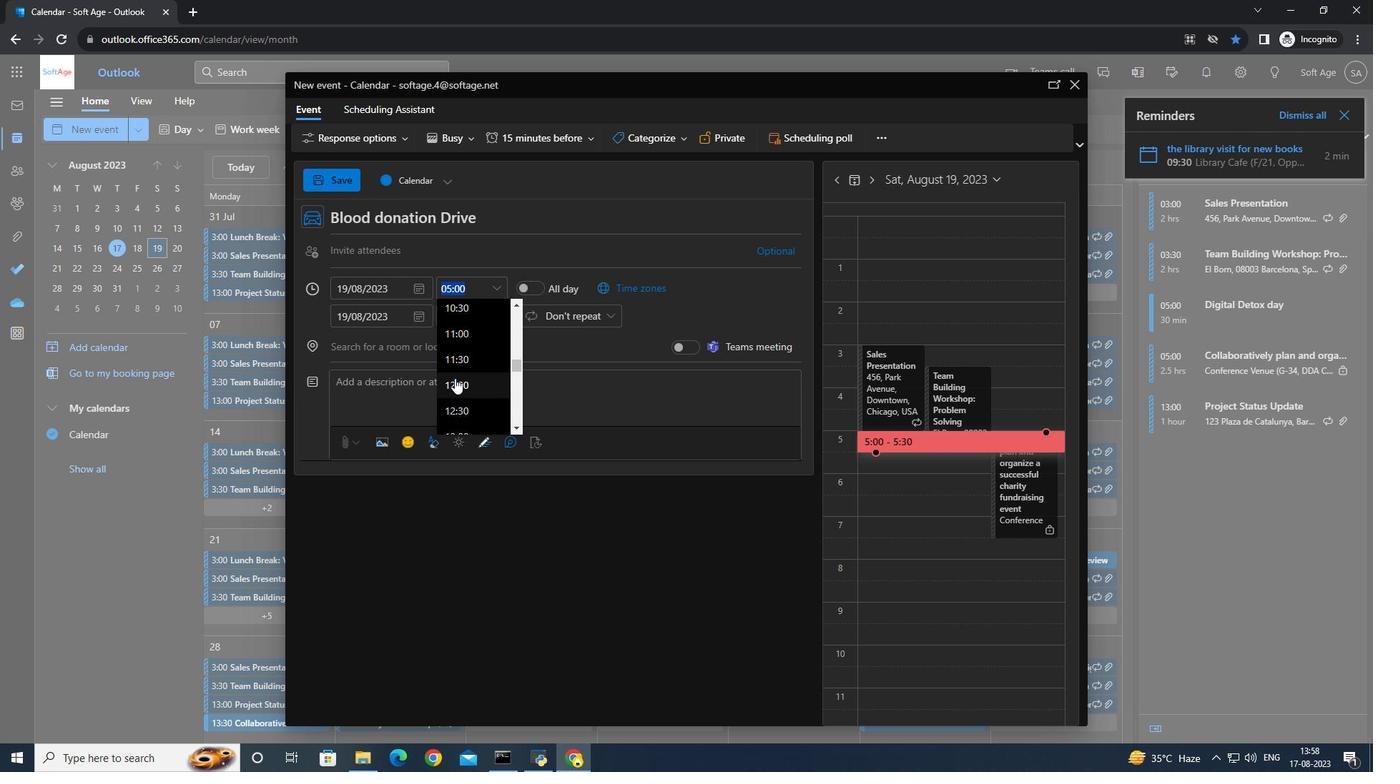 
Action: Mouse moved to (348, 186)
Screenshot: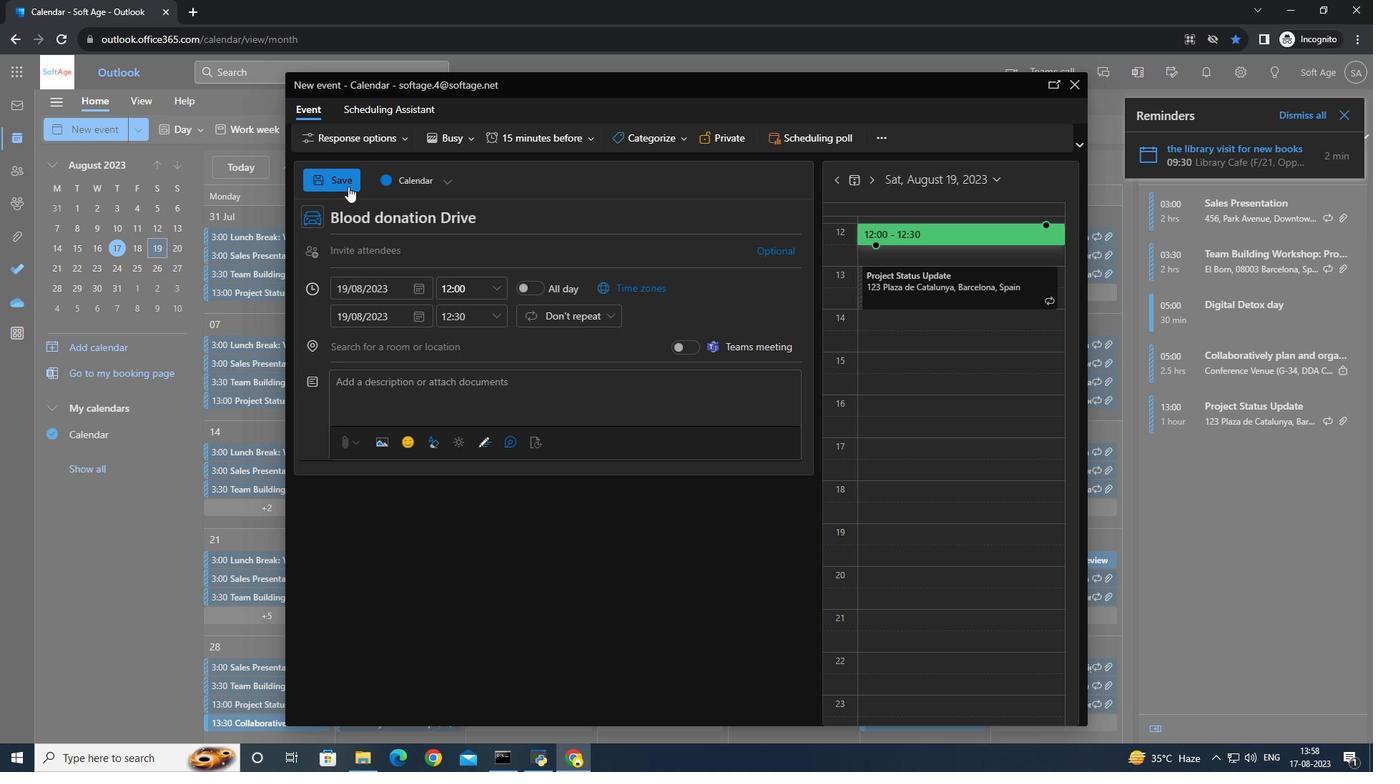 
Action: Mouse pressed left at (348, 186)
Screenshot: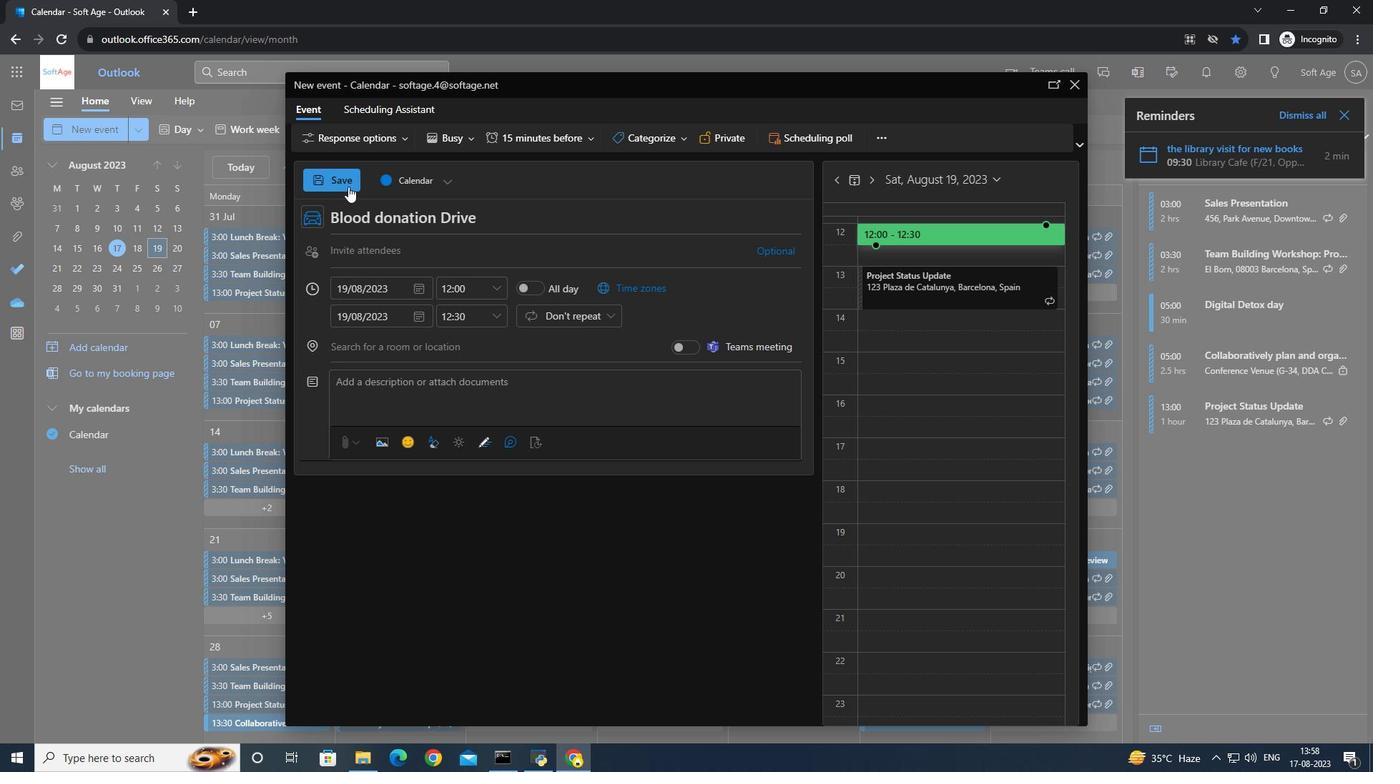 
